 Task: Look for space in Puerto Montt, Chile from 8th June, 2023 to 16th June, 2023 for 2 adults in price range Rs.10000 to Rs.15000. Place can be entire place with 1  bedroom having 1 bed and 1 bathroom. Property type can be house, flat, guest house, hotel. Amenities needed are: wifi. Booking option can be shelf check-in. Required host language is English.
Action: Mouse moved to (414, 139)
Screenshot: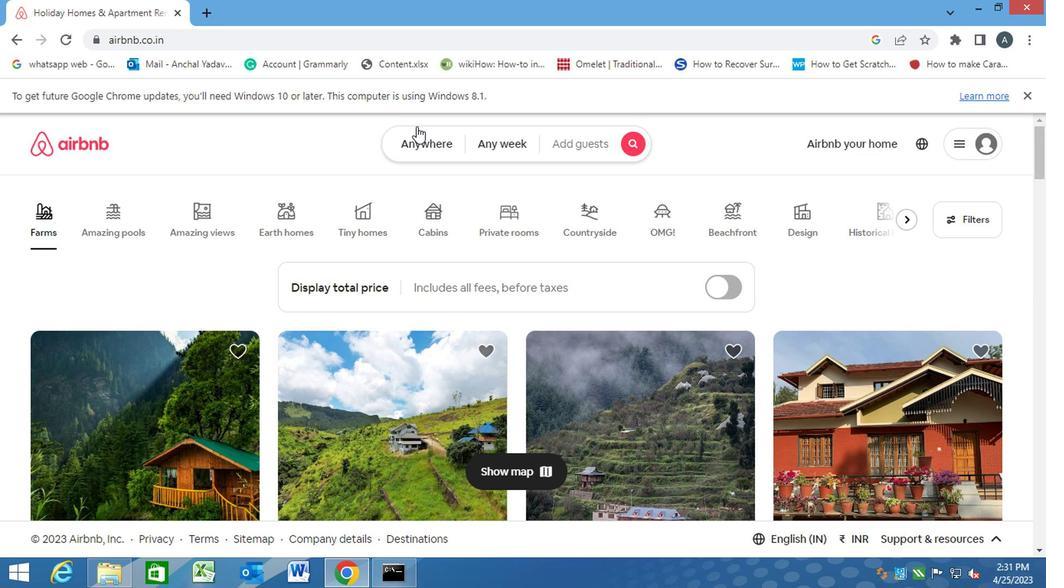 
Action: Mouse pressed left at (414, 139)
Screenshot: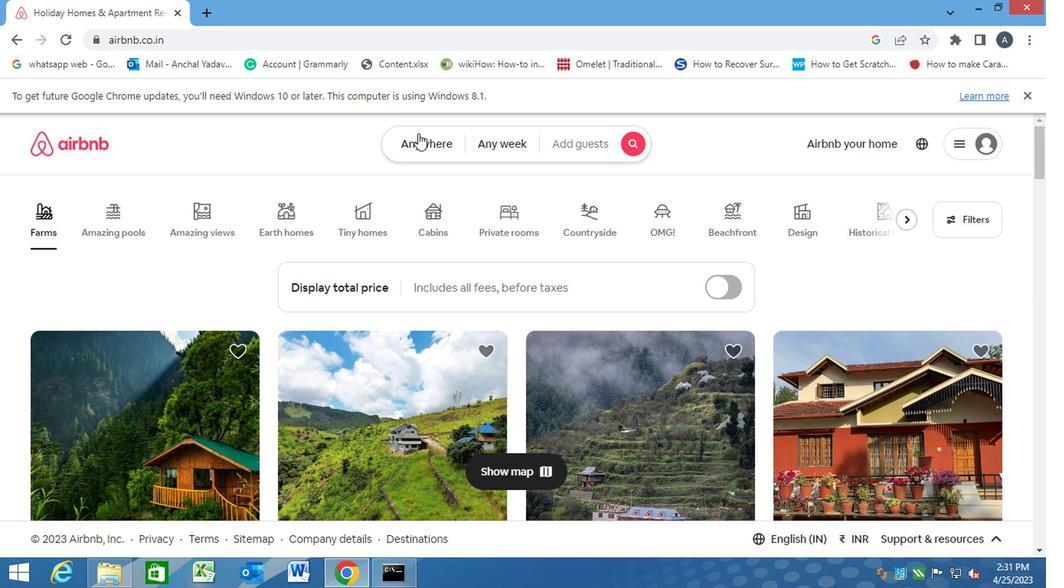 
Action: Mouse moved to (336, 202)
Screenshot: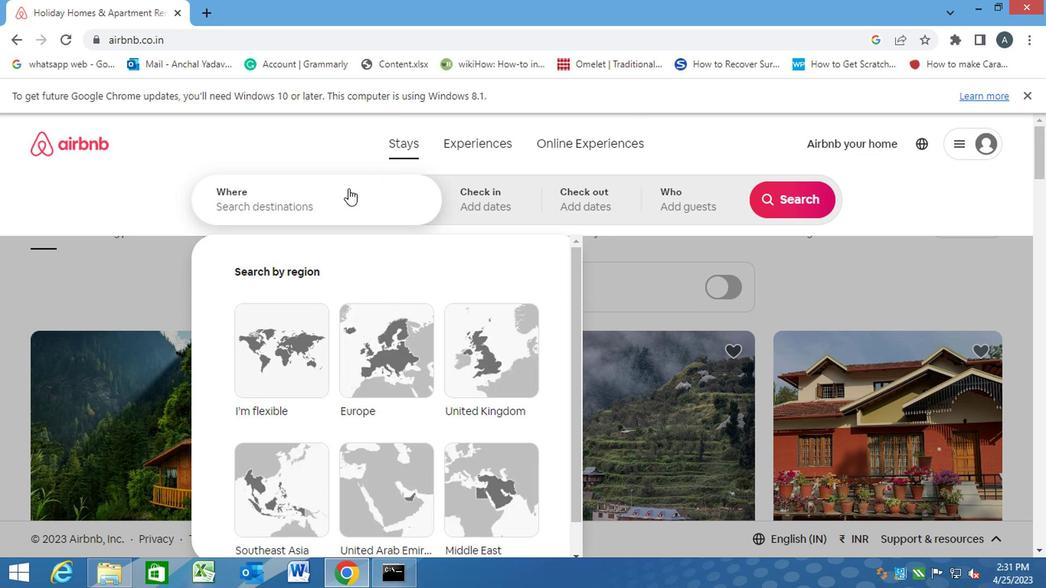 
Action: Mouse pressed left at (336, 202)
Screenshot: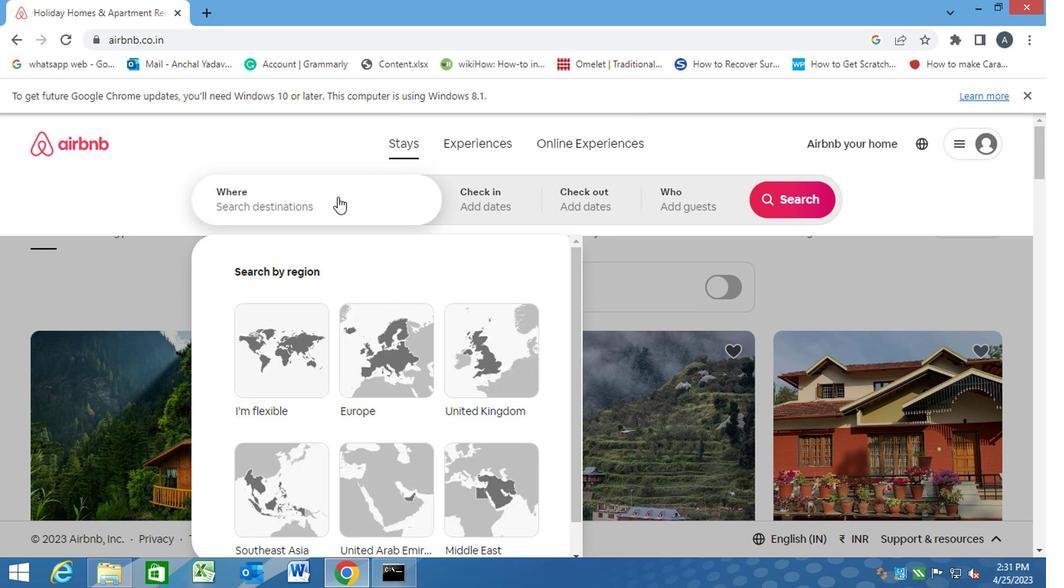 
Action: Key pressed p<Key.caps_lock>uerto<Key.space><Key.caps_lock>m<Key.caps_lock>ontt,<Key.space><Key.caps_lock>c<Key.caps_lock>hile<Key.enter>
Screenshot: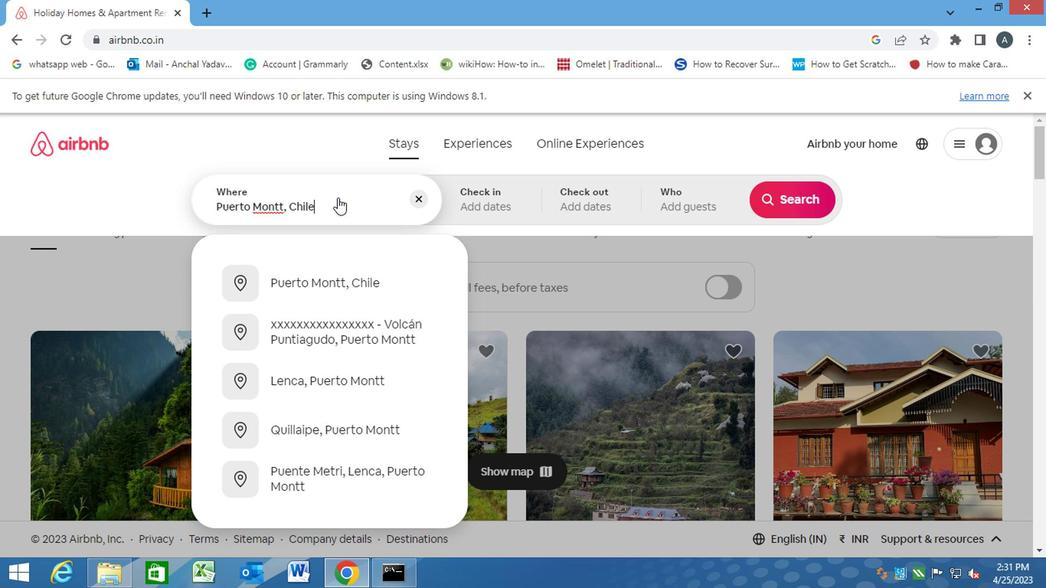 
Action: Mouse moved to (781, 329)
Screenshot: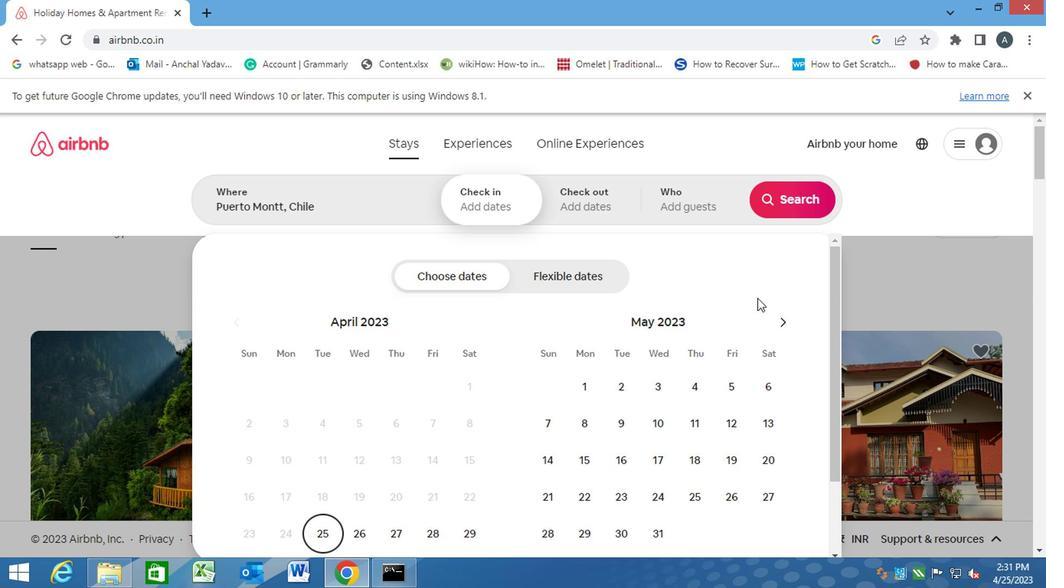 
Action: Mouse pressed left at (781, 329)
Screenshot: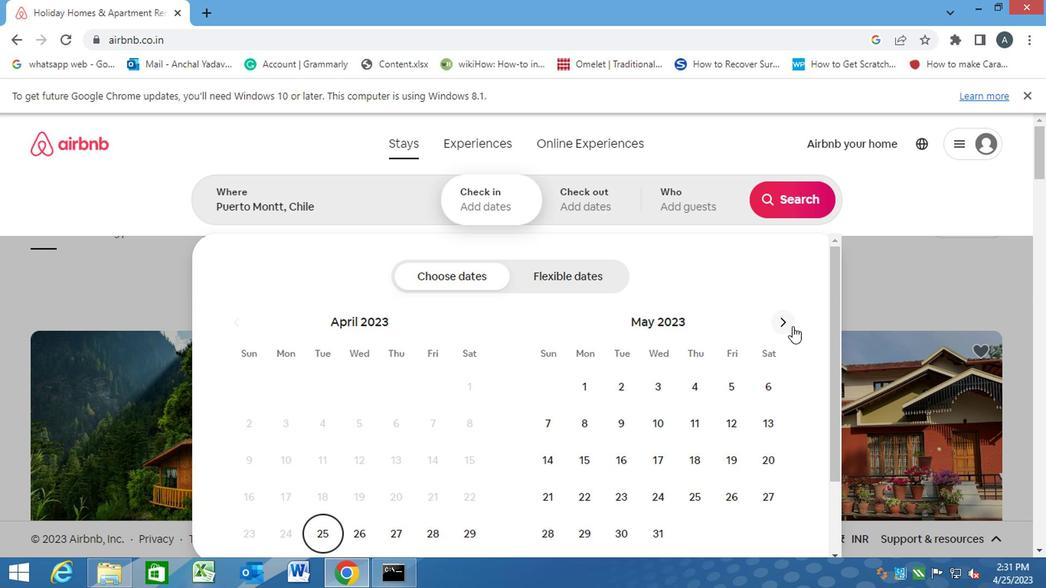 
Action: Mouse moved to (695, 421)
Screenshot: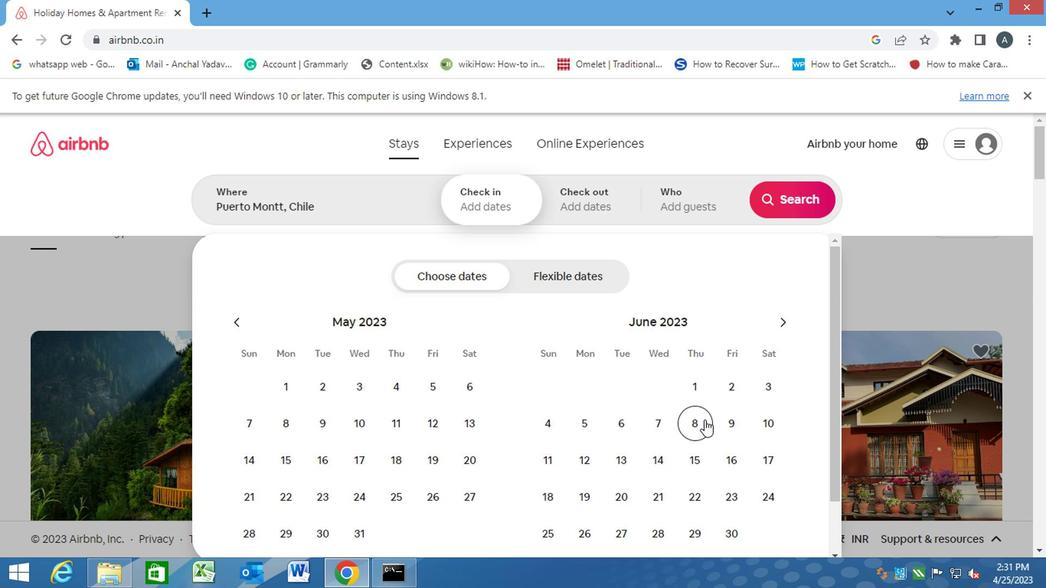 
Action: Mouse pressed left at (695, 421)
Screenshot: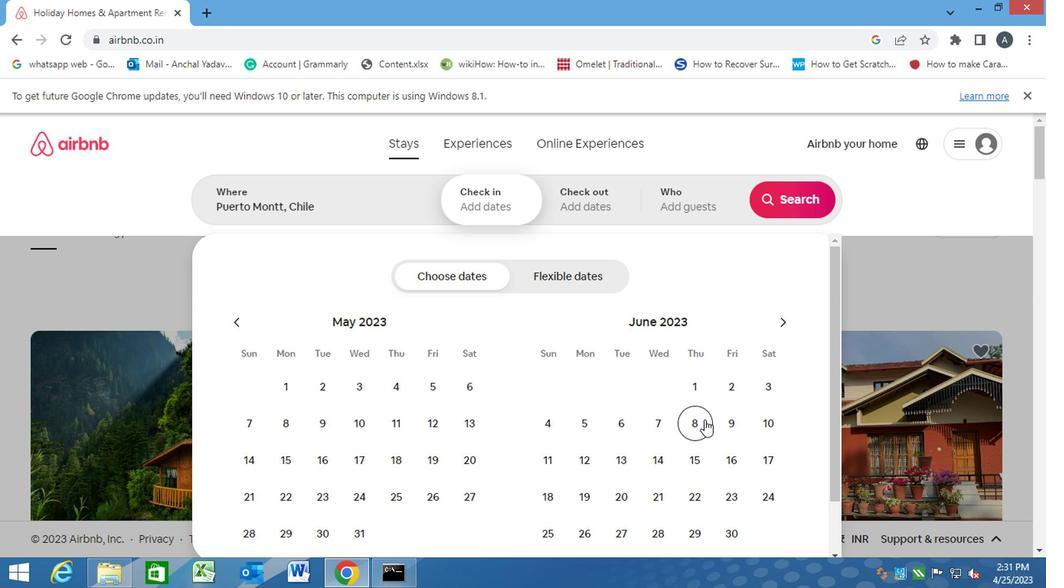 
Action: Mouse moved to (722, 459)
Screenshot: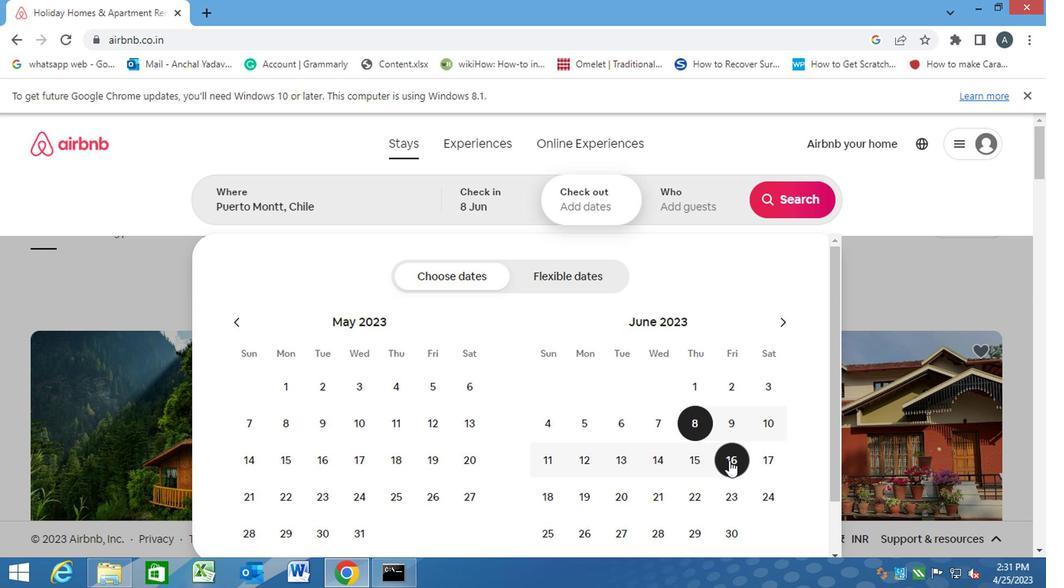 
Action: Mouse pressed left at (722, 459)
Screenshot: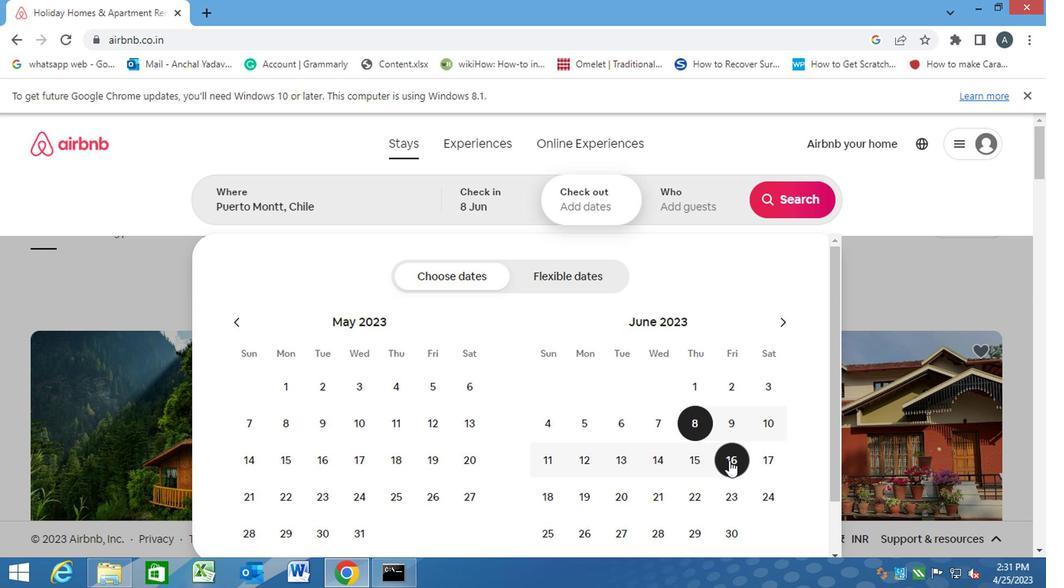 
Action: Mouse moved to (684, 198)
Screenshot: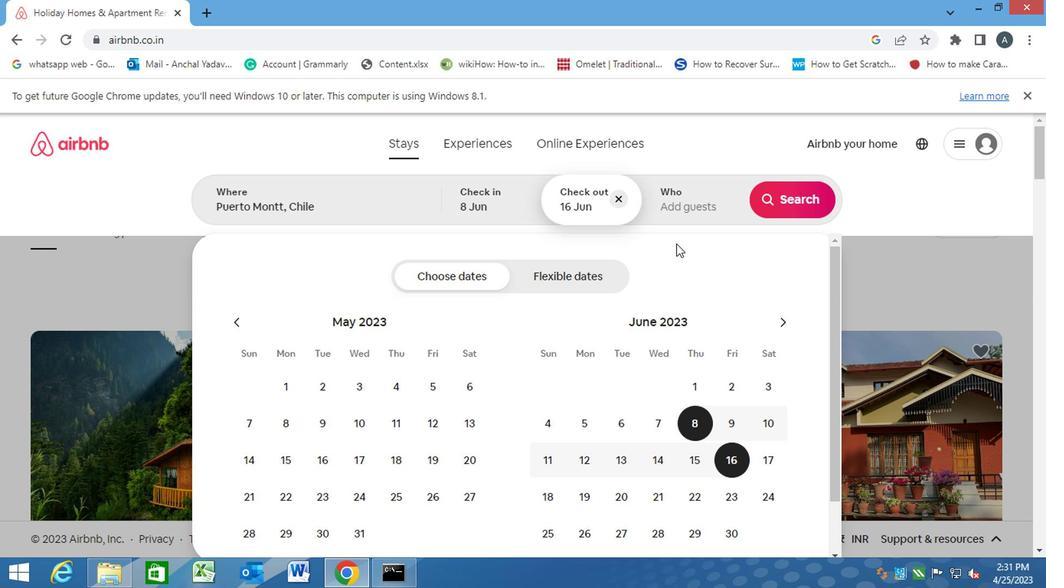 
Action: Mouse pressed left at (684, 198)
Screenshot: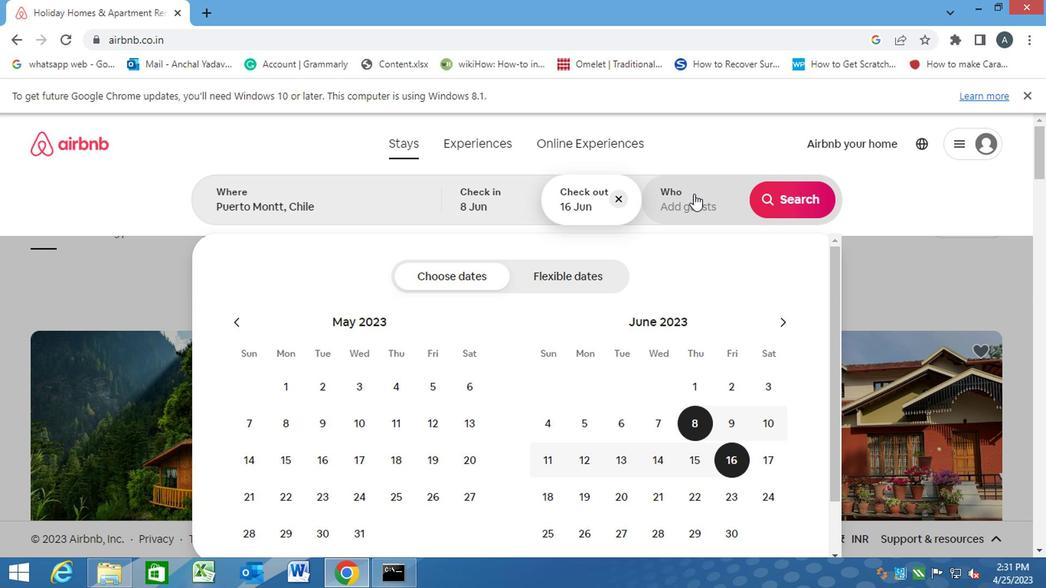 
Action: Mouse moved to (790, 281)
Screenshot: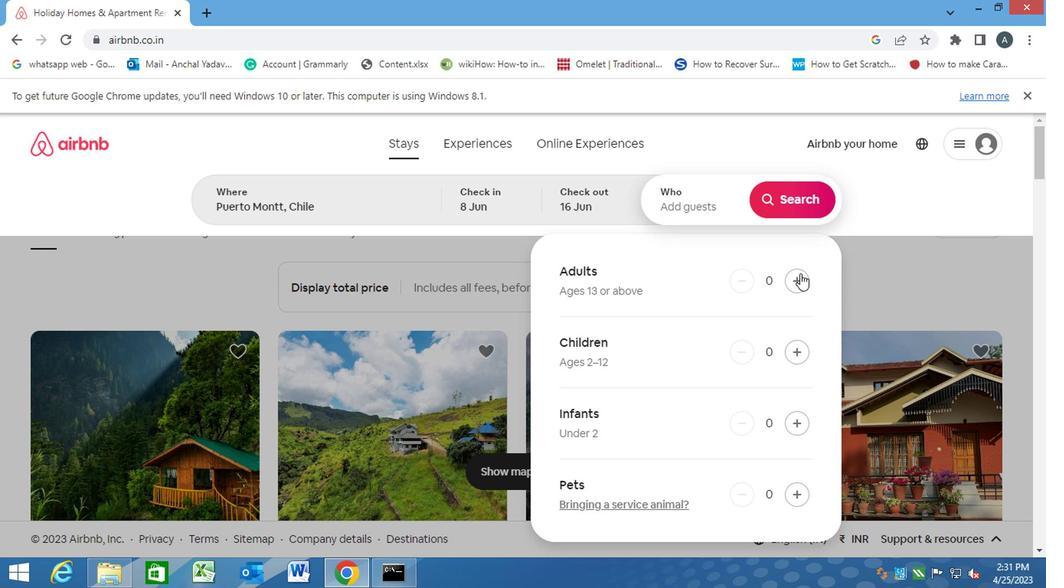 
Action: Mouse pressed left at (790, 281)
Screenshot: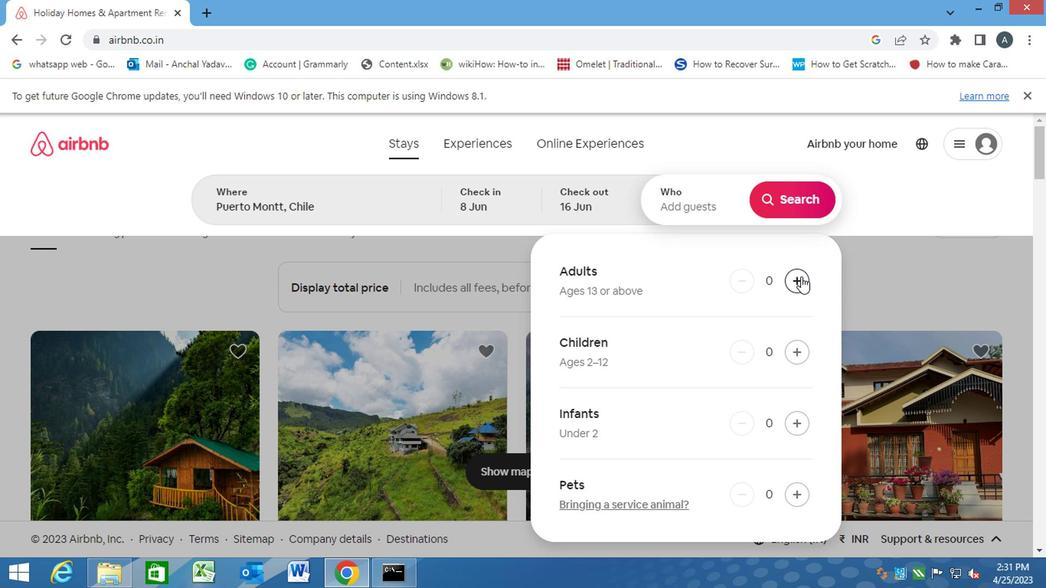 
Action: Mouse pressed left at (790, 281)
Screenshot: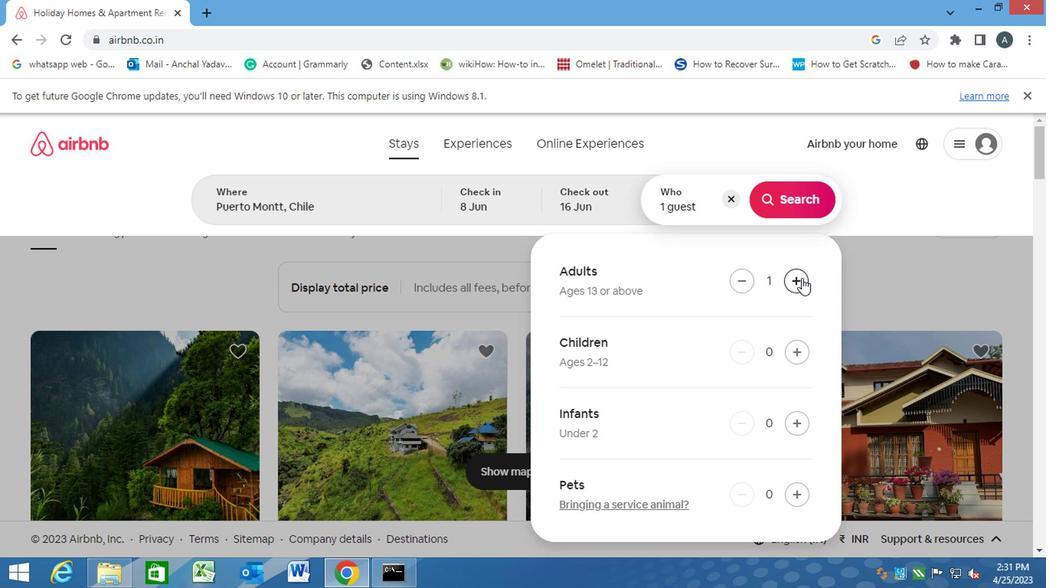 
Action: Mouse moved to (776, 200)
Screenshot: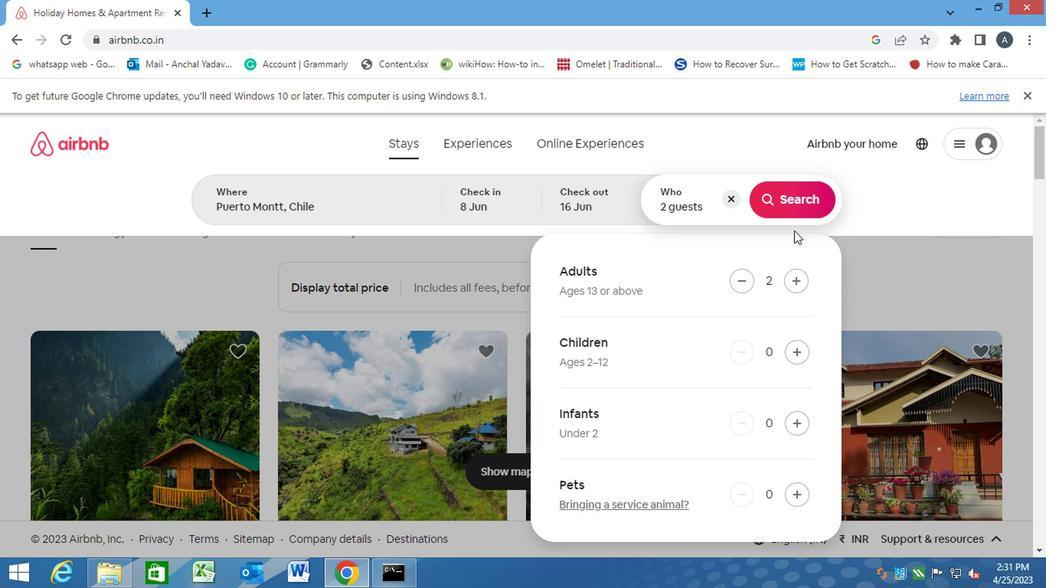 
Action: Mouse pressed left at (776, 200)
Screenshot: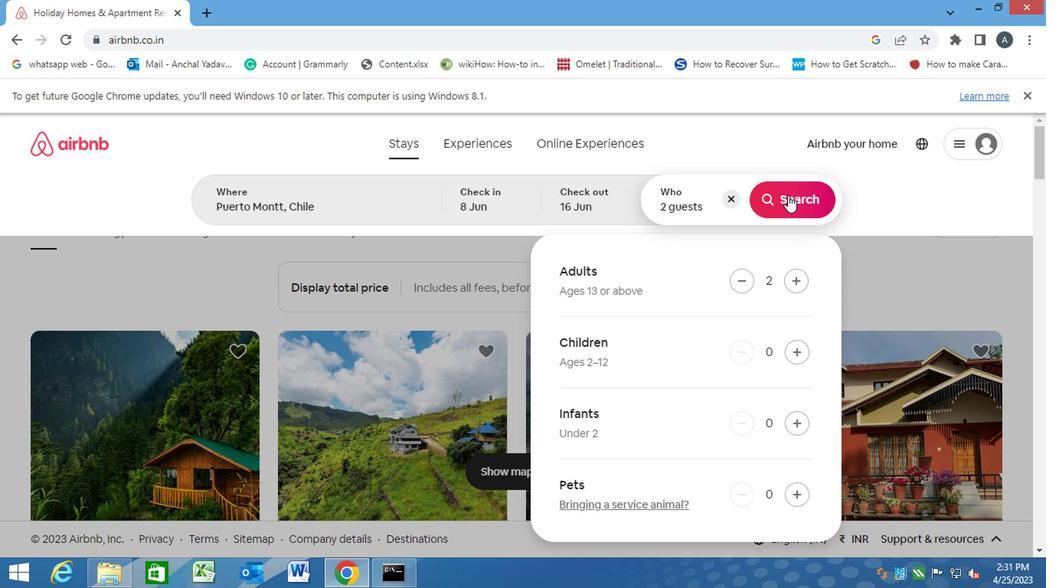 
Action: Mouse moved to (968, 209)
Screenshot: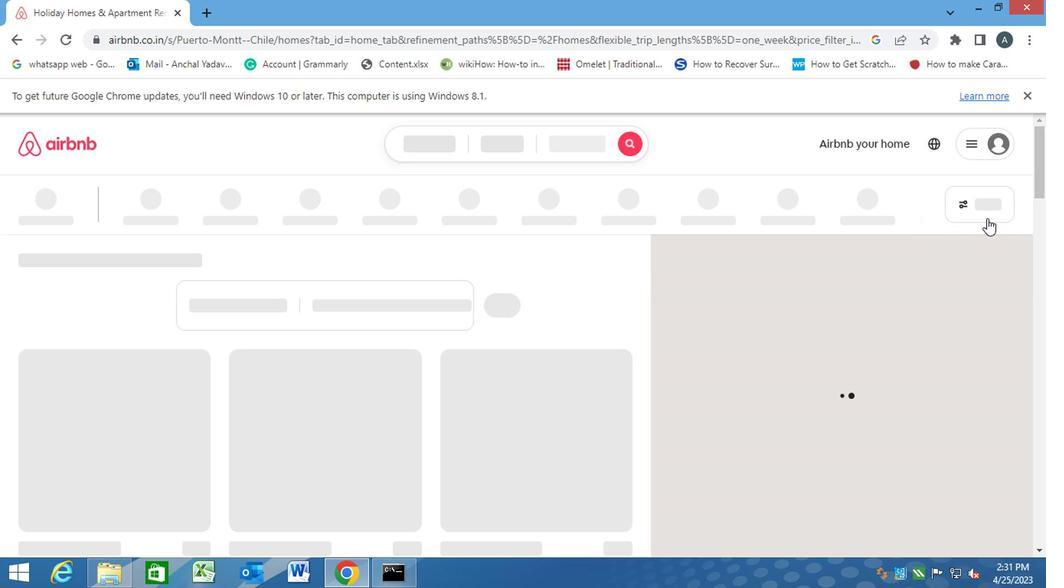 
Action: Mouse pressed left at (968, 209)
Screenshot: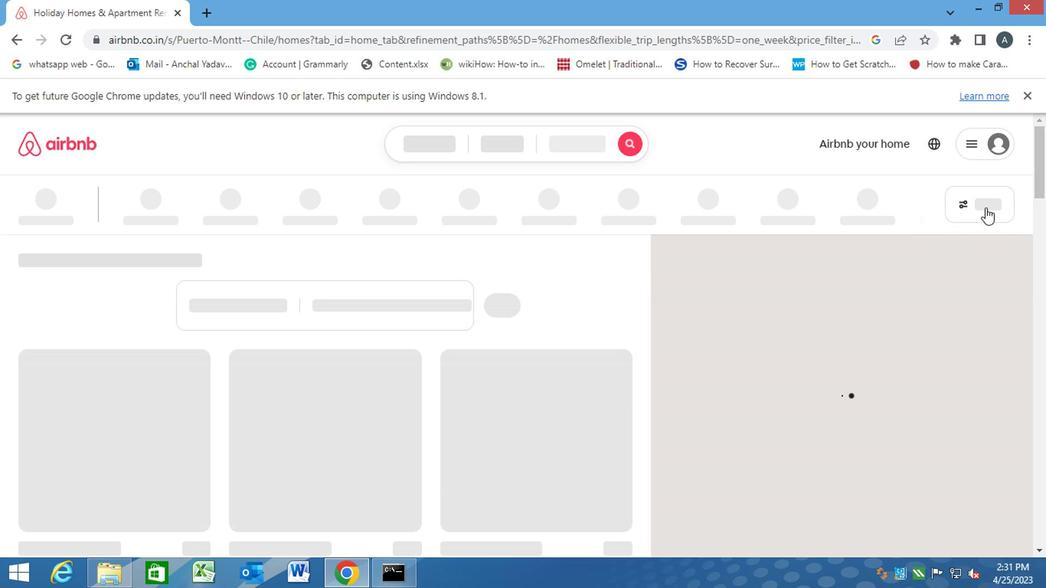 
Action: Mouse moved to (960, 198)
Screenshot: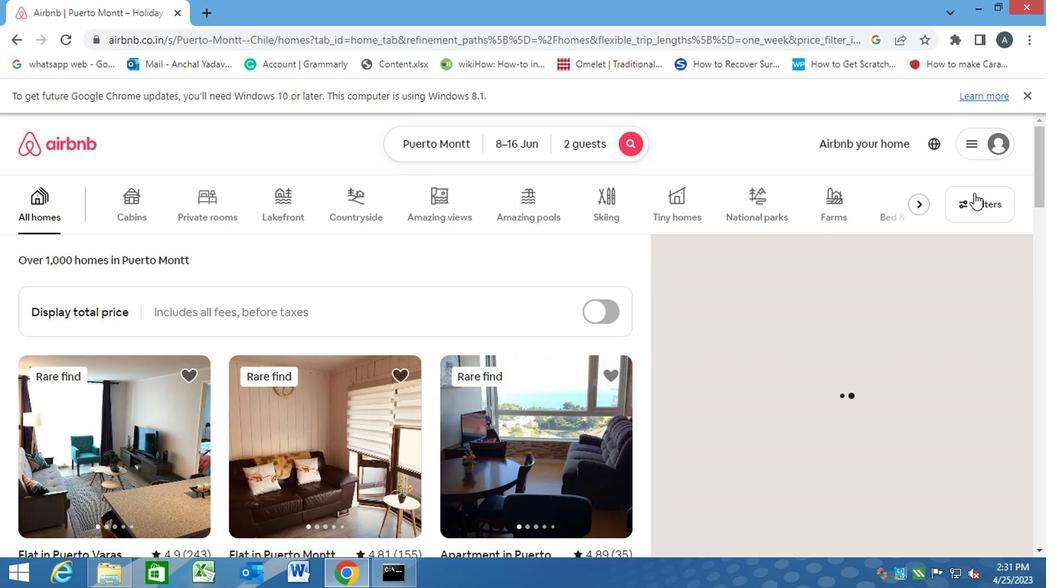 
Action: Mouse pressed left at (960, 198)
Screenshot: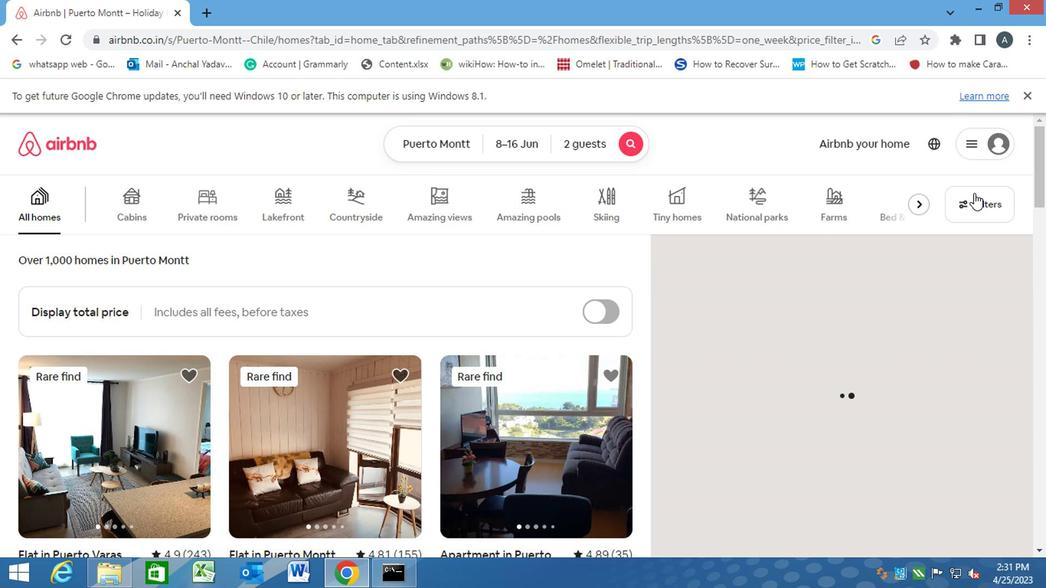 
Action: Mouse moved to (336, 397)
Screenshot: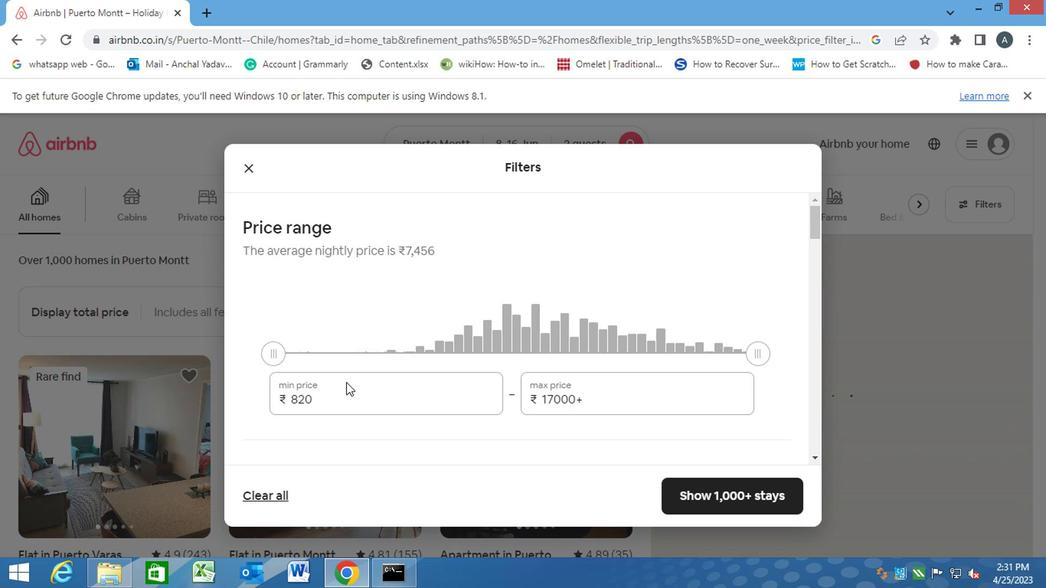 
Action: Mouse pressed left at (336, 397)
Screenshot: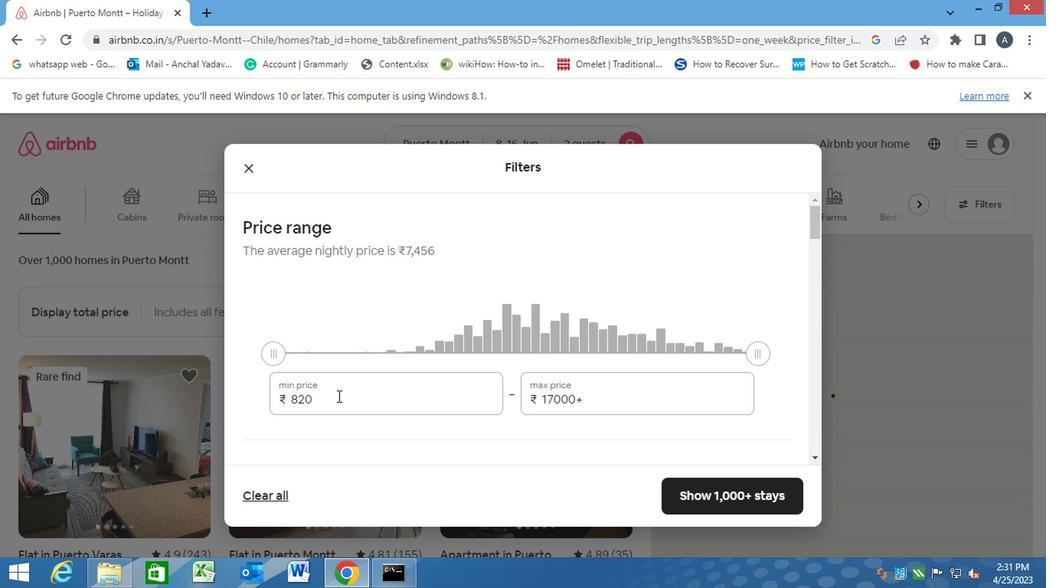 
Action: Mouse moved to (258, 410)
Screenshot: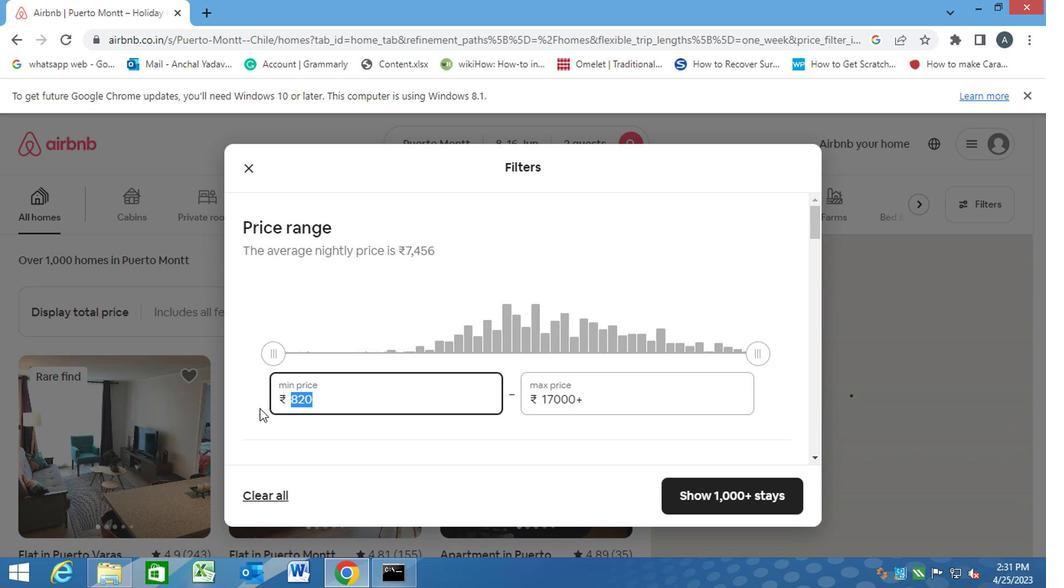 
Action: Key pressed 10000<Key.tab><Key.backspace>15000
Screenshot: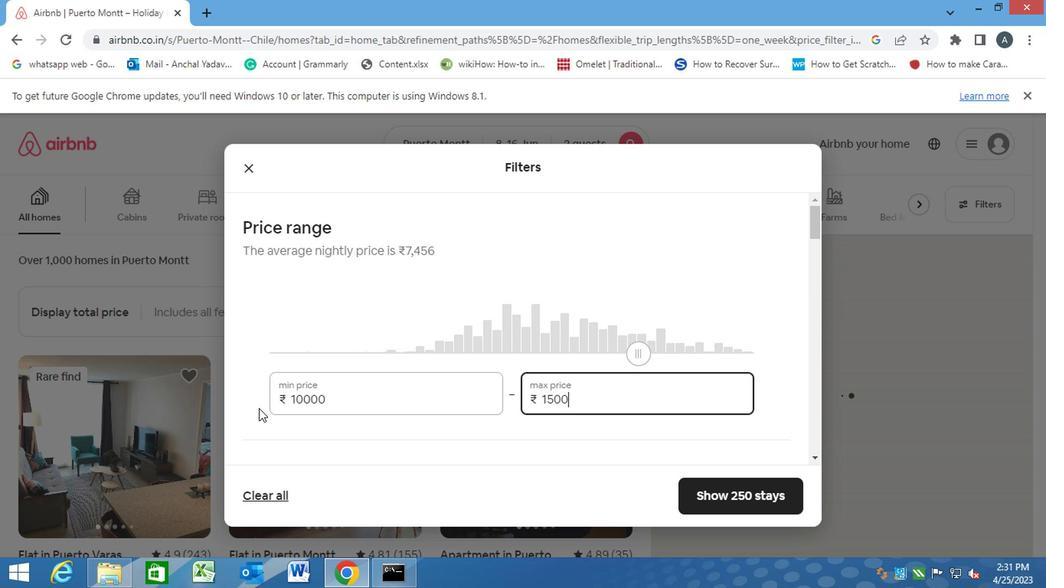 
Action: Mouse moved to (396, 448)
Screenshot: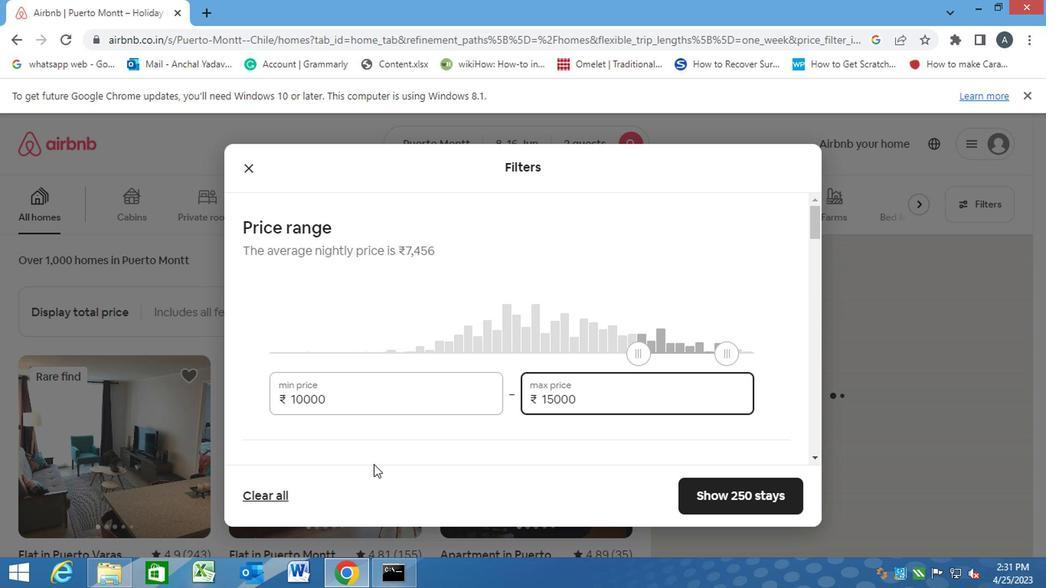 
Action: Mouse pressed left at (396, 448)
Screenshot: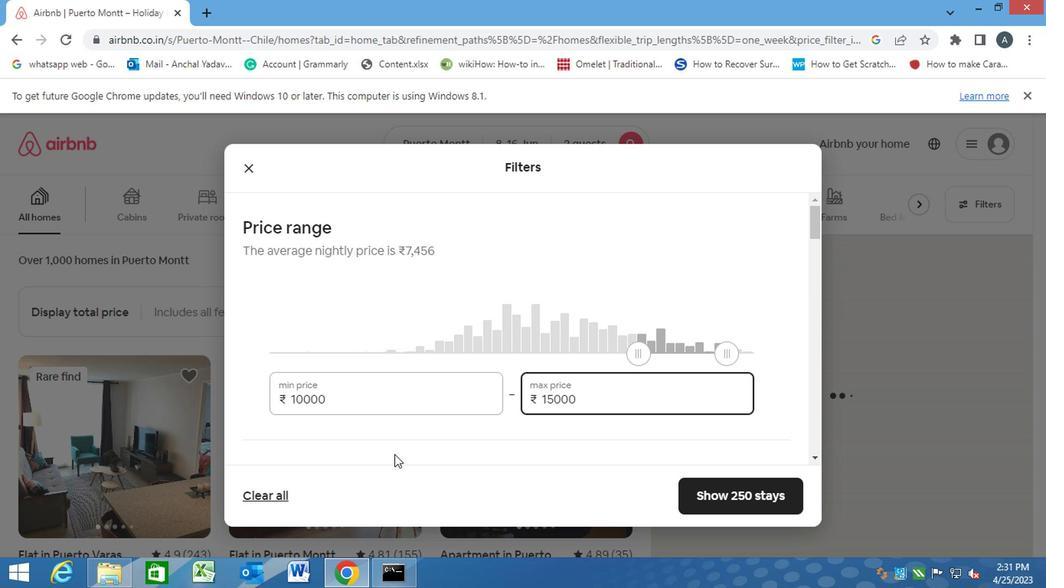 
Action: Mouse scrolled (396, 447) with delta (0, -1)
Screenshot: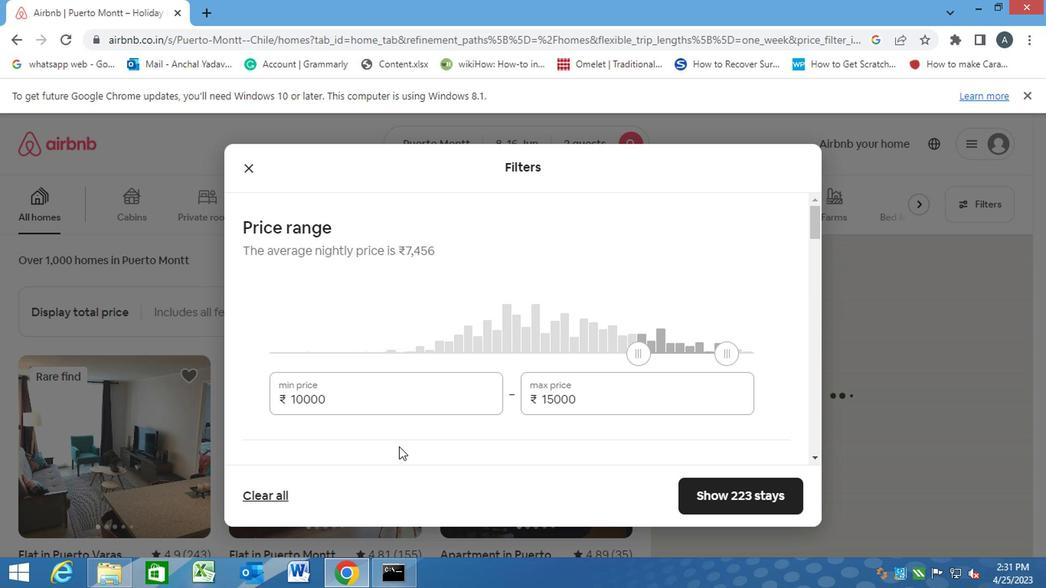 
Action: Mouse scrolled (396, 447) with delta (0, -1)
Screenshot: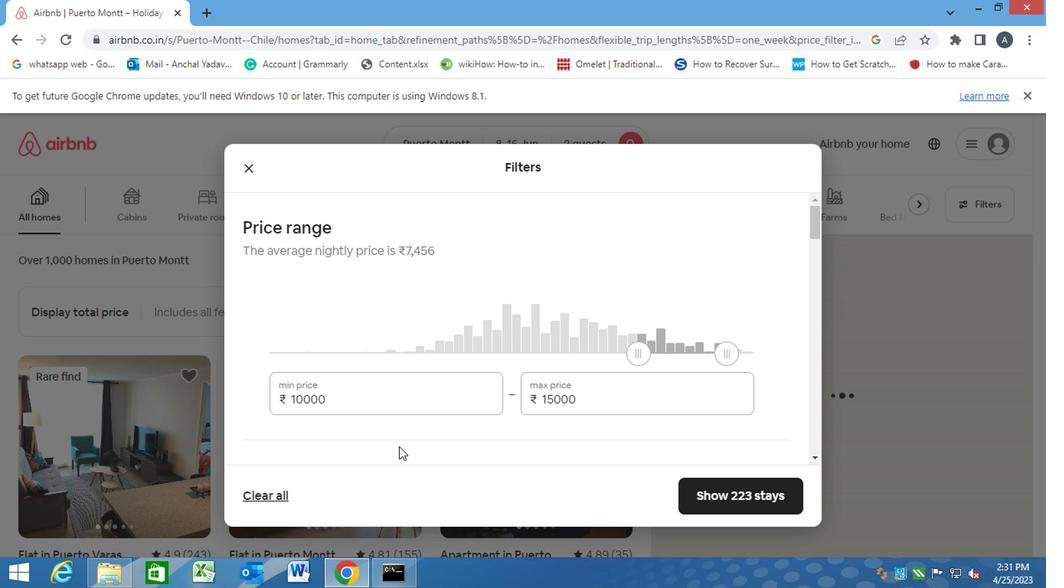
Action: Mouse scrolled (396, 447) with delta (0, -1)
Screenshot: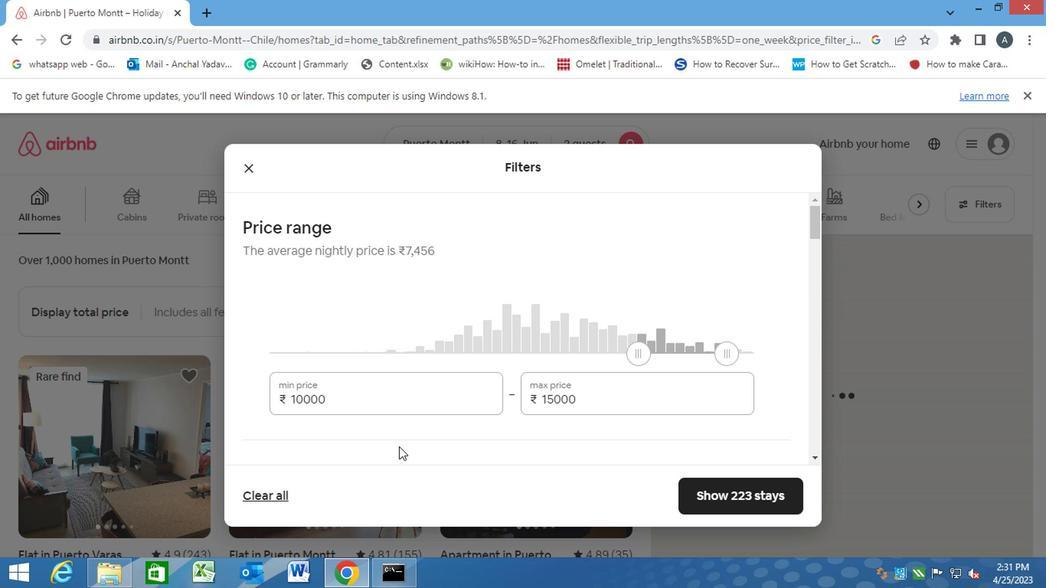 
Action: Mouse moved to (246, 295)
Screenshot: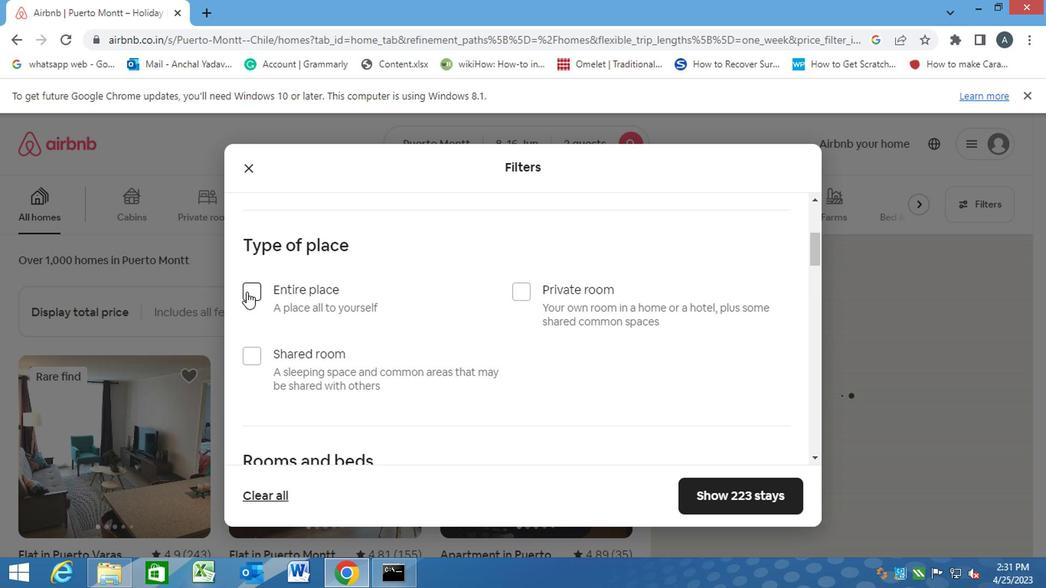 
Action: Mouse pressed left at (246, 295)
Screenshot: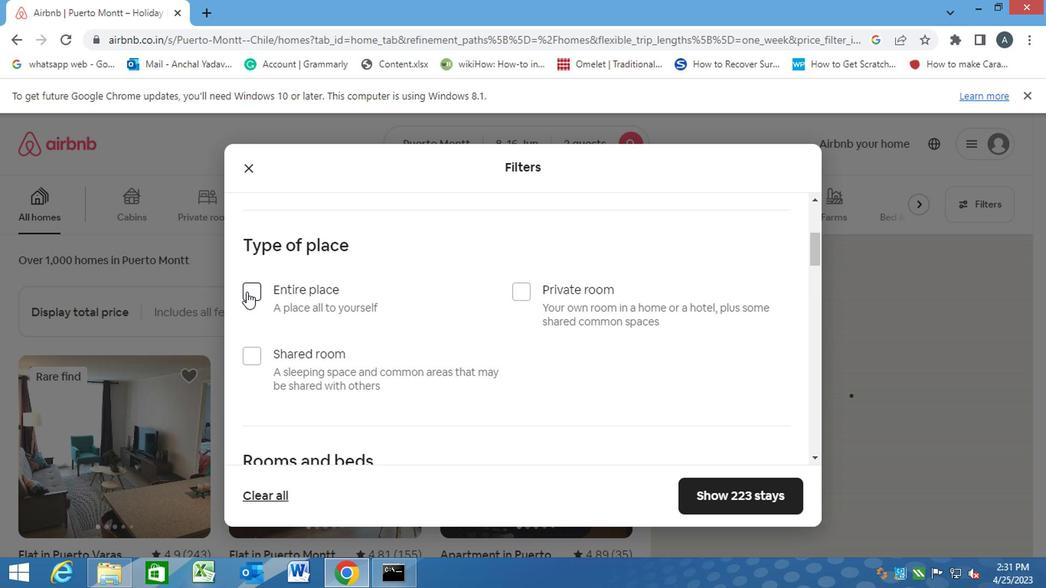 
Action: Mouse moved to (393, 328)
Screenshot: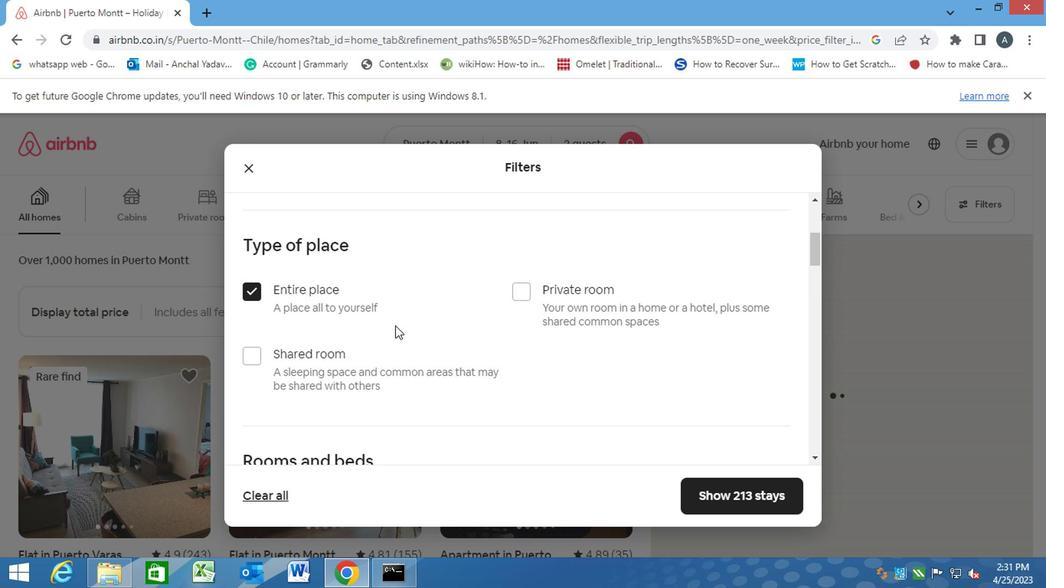 
Action: Mouse scrolled (393, 328) with delta (0, 0)
Screenshot: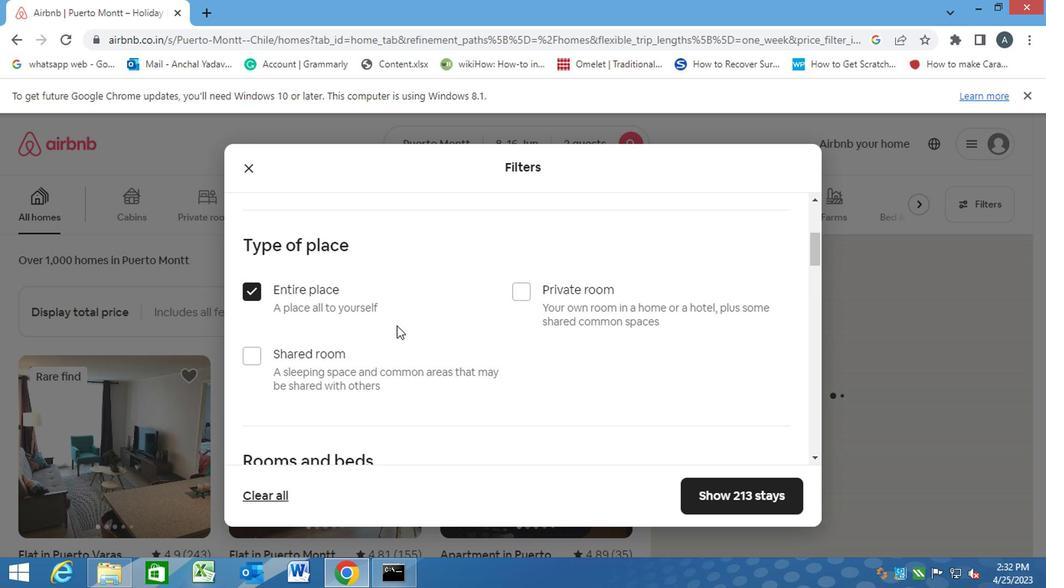 
Action: Mouse scrolled (393, 328) with delta (0, 0)
Screenshot: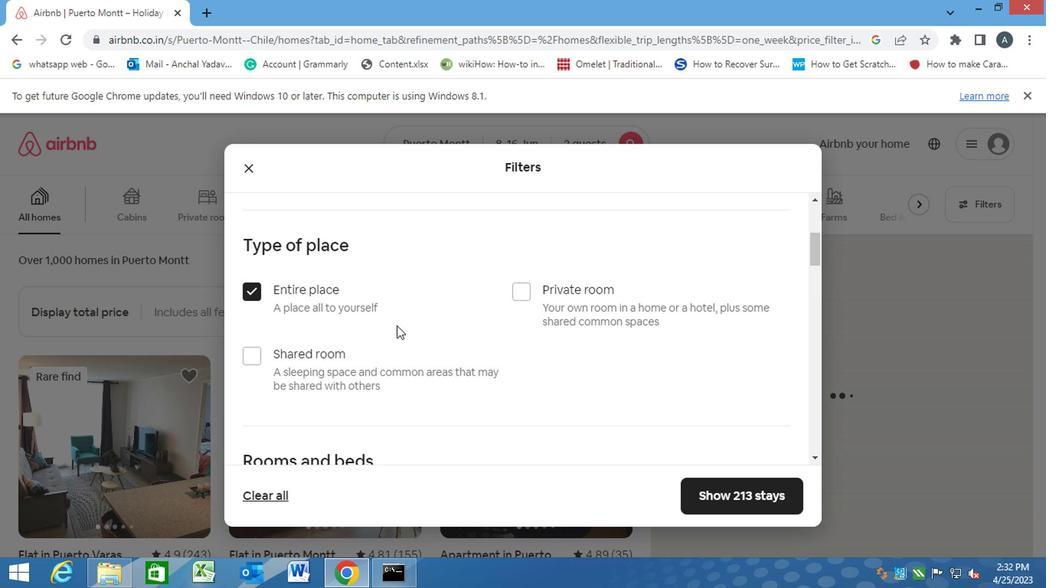 
Action: Mouse scrolled (393, 328) with delta (0, 0)
Screenshot: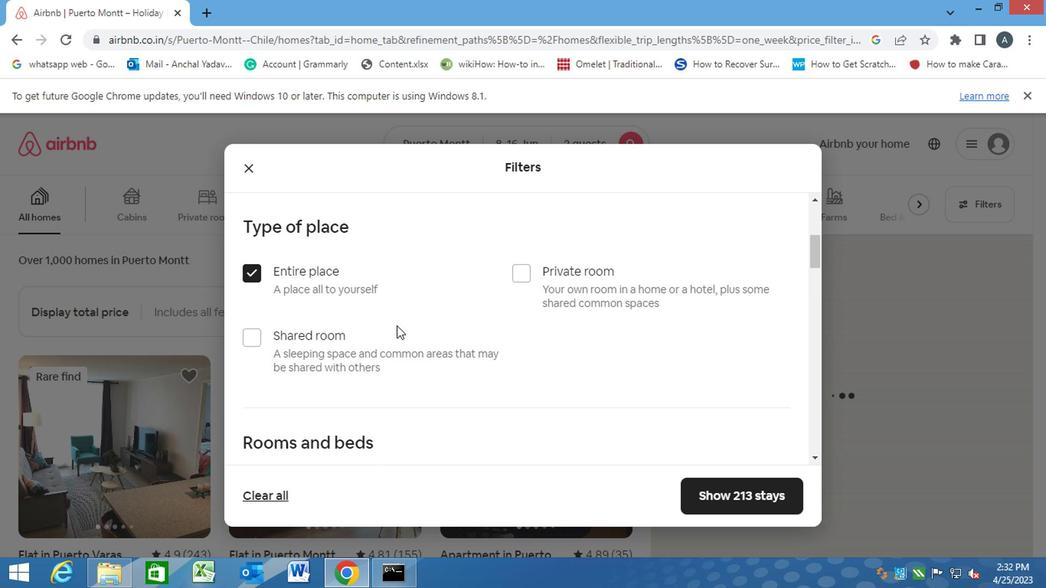
Action: Mouse moved to (361, 321)
Screenshot: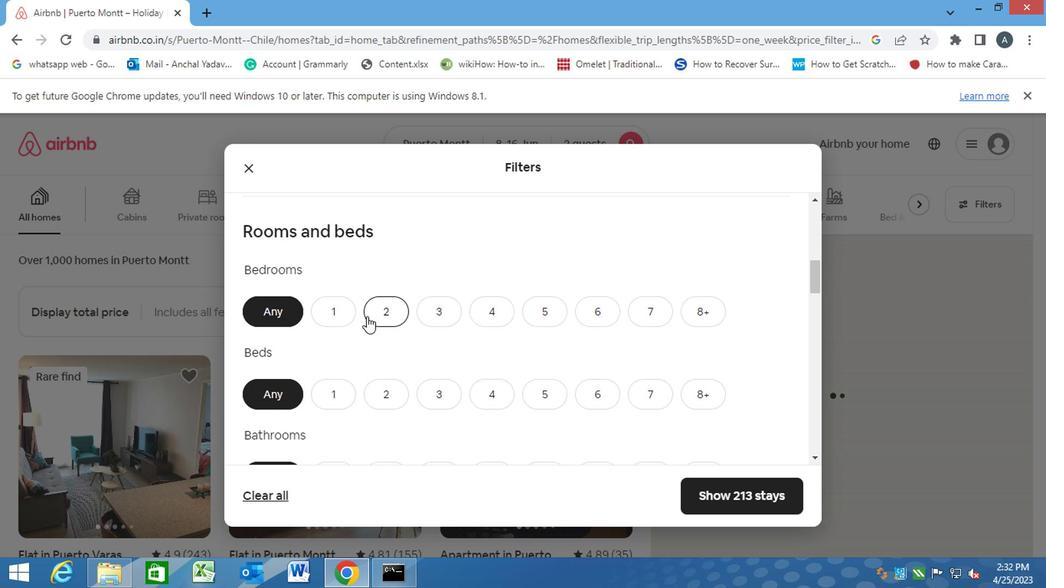 
Action: Mouse scrolled (361, 320) with delta (0, 0)
Screenshot: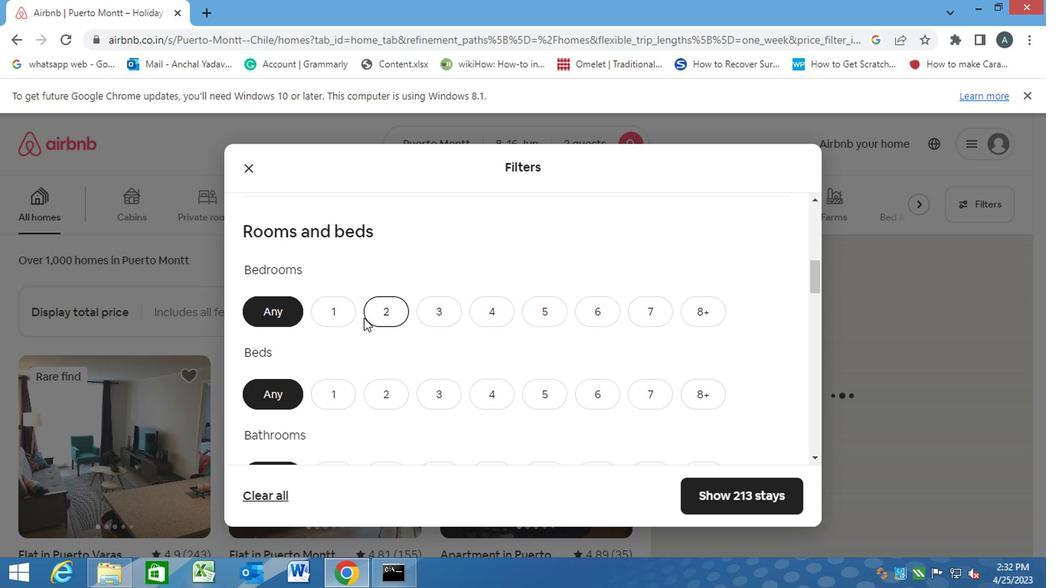 
Action: Mouse moved to (342, 240)
Screenshot: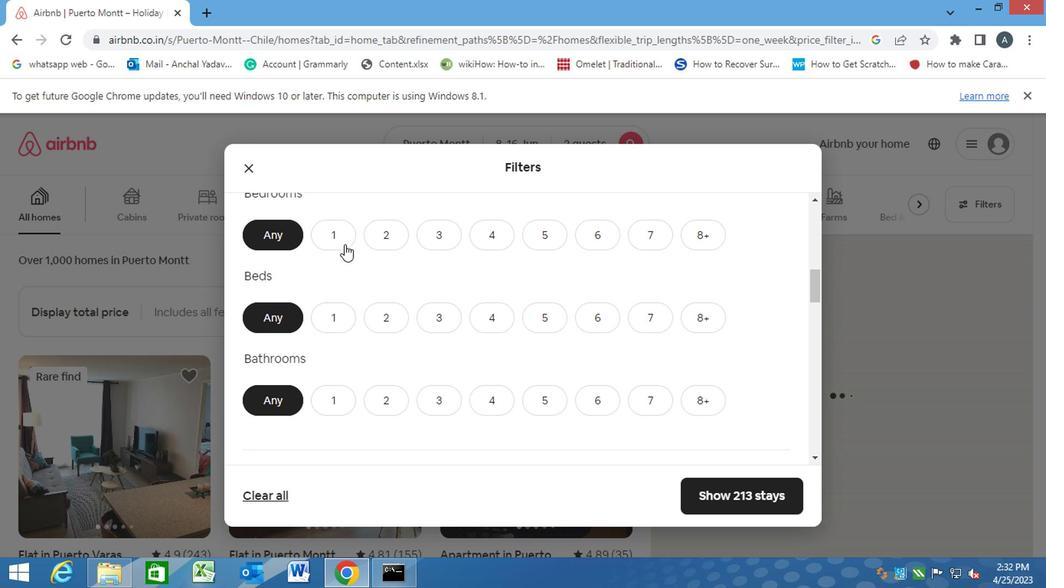 
Action: Mouse pressed left at (342, 240)
Screenshot: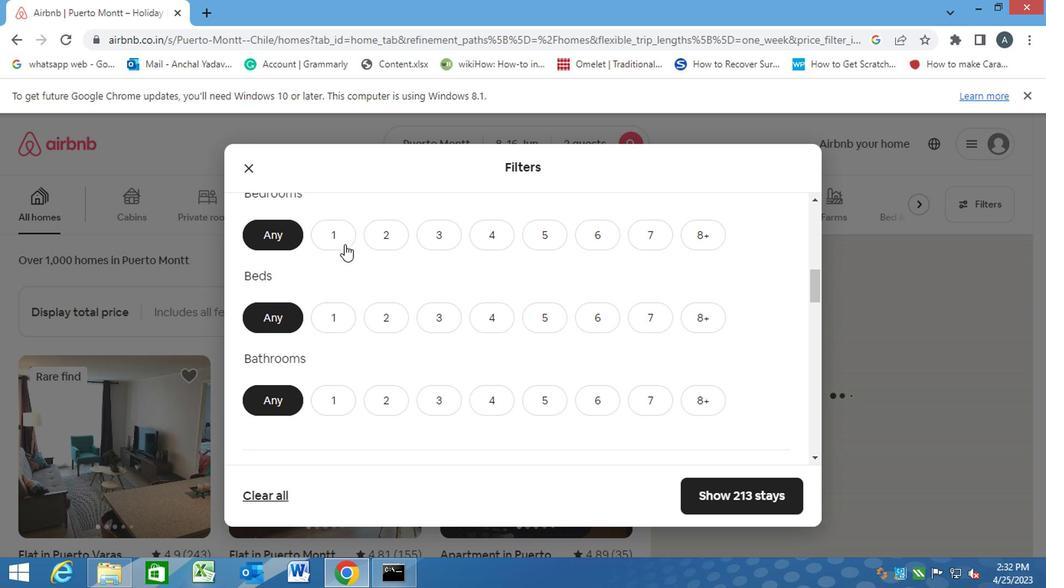 
Action: Mouse moved to (335, 327)
Screenshot: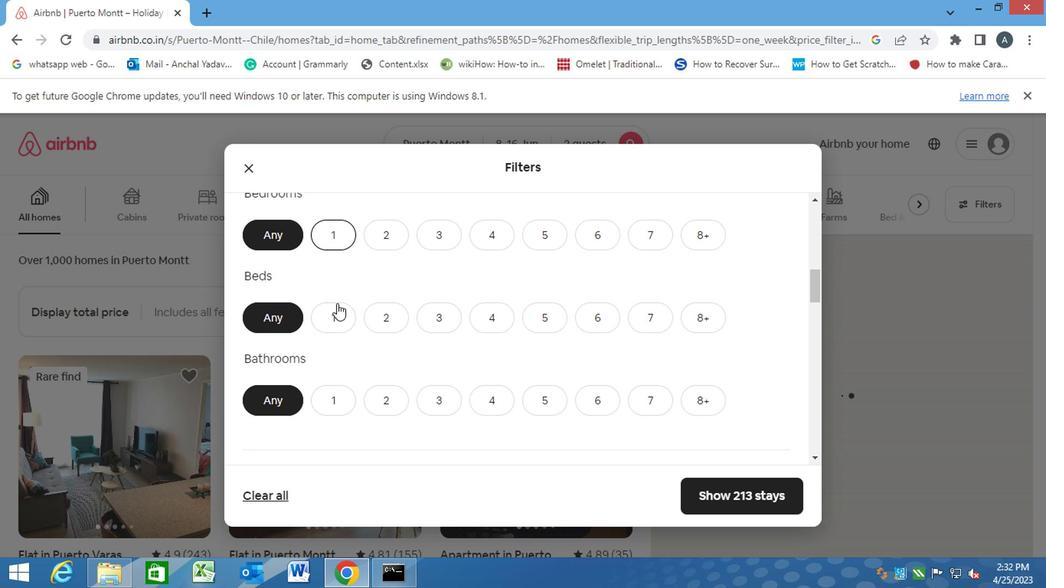 
Action: Mouse pressed left at (335, 327)
Screenshot: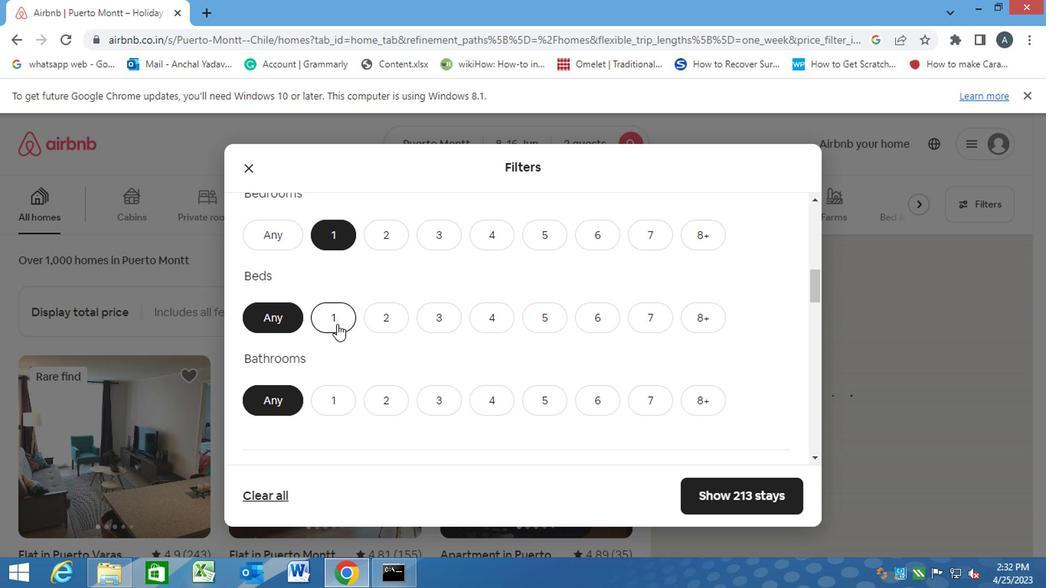 
Action: Mouse moved to (343, 399)
Screenshot: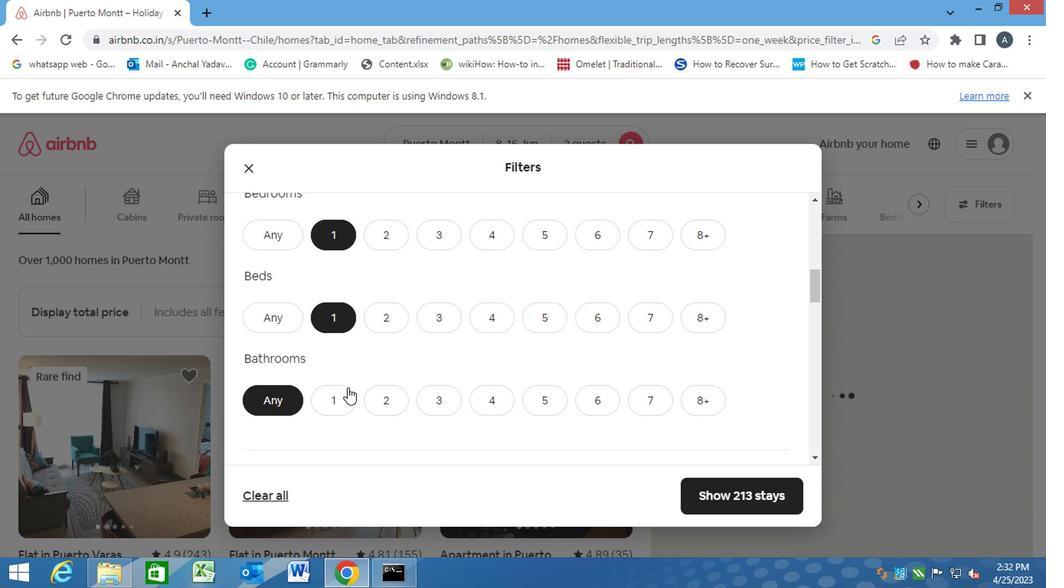 
Action: Mouse pressed left at (343, 399)
Screenshot: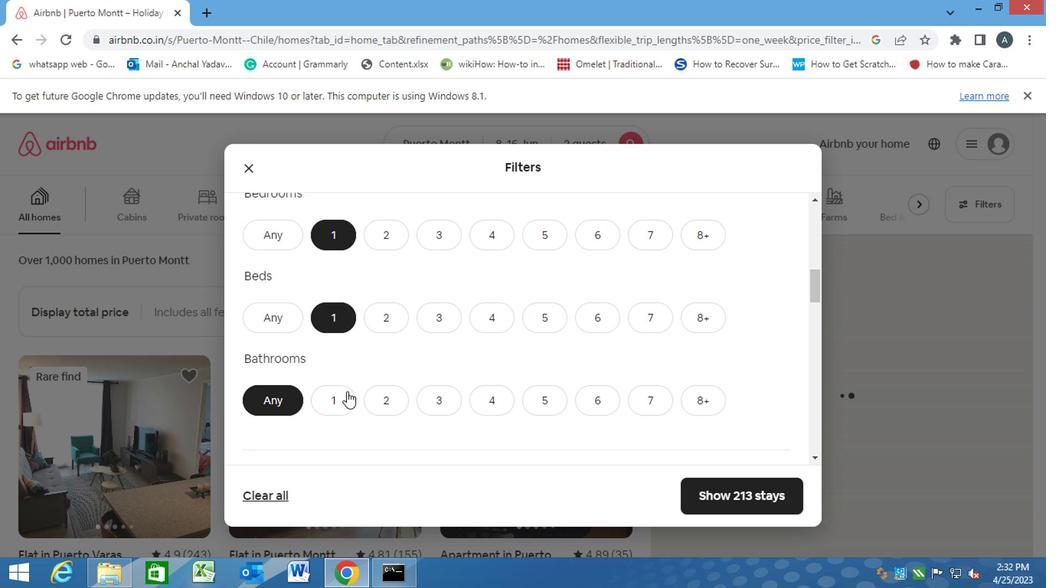 
Action: Mouse scrolled (343, 397) with delta (0, -1)
Screenshot: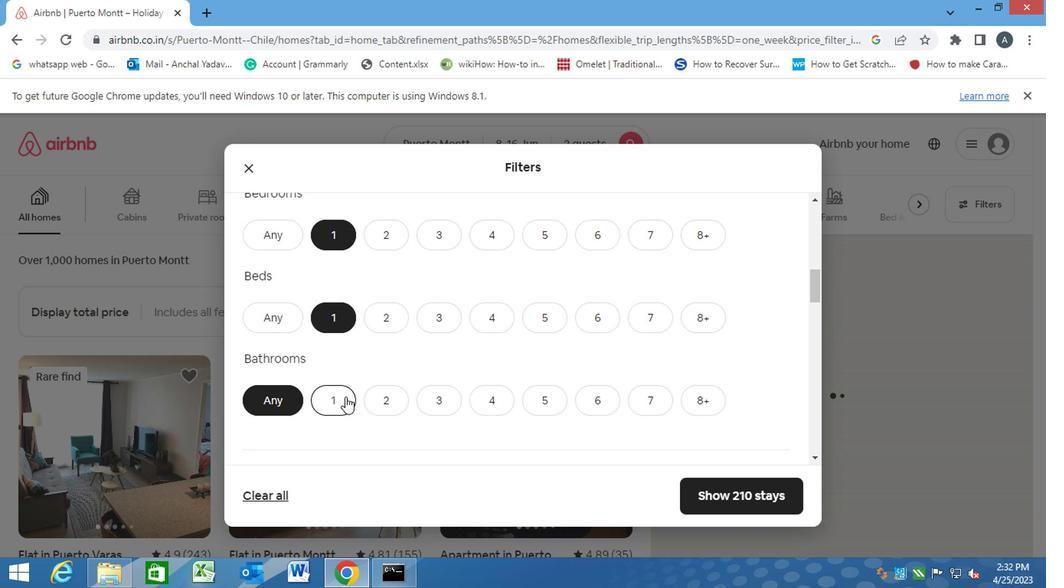 
Action: Mouse scrolled (343, 397) with delta (0, -1)
Screenshot: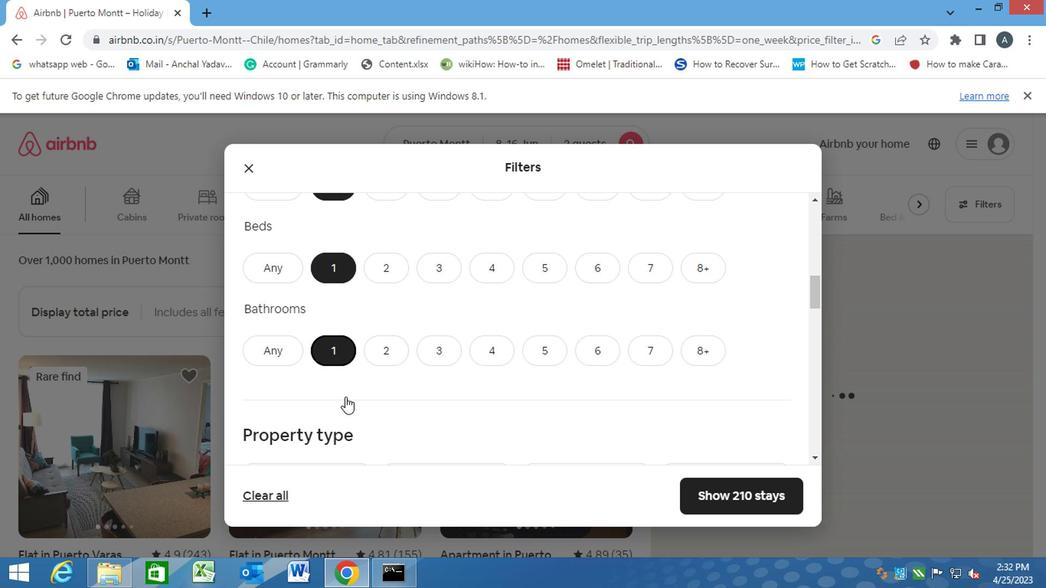 
Action: Mouse scrolled (343, 397) with delta (0, -1)
Screenshot: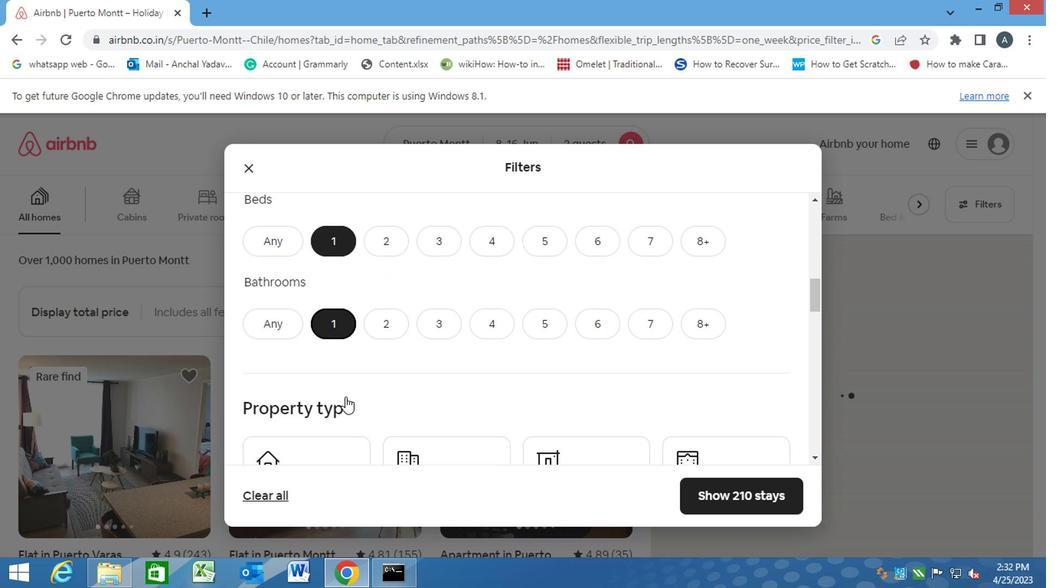 
Action: Mouse moved to (309, 371)
Screenshot: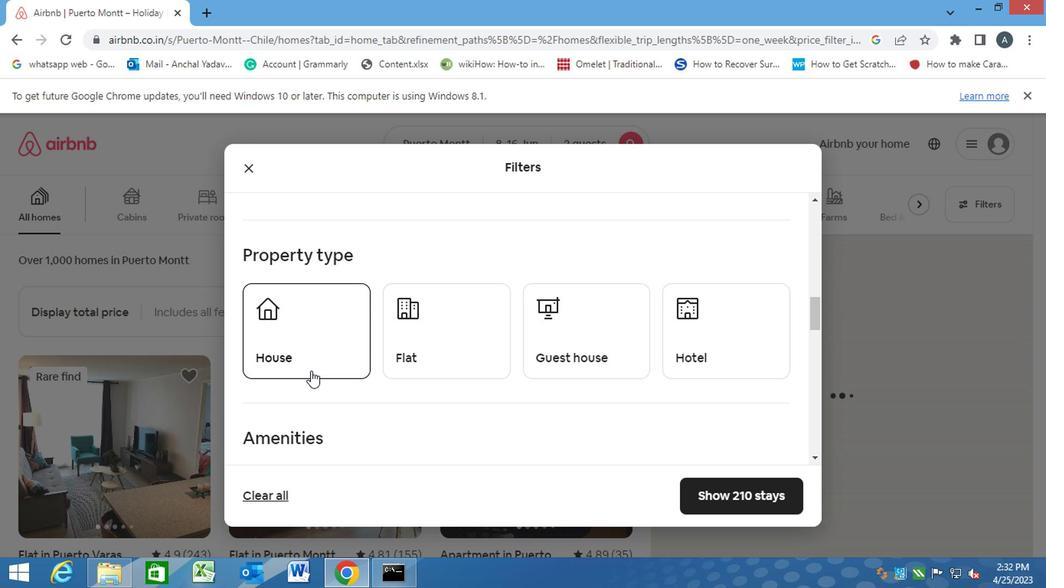 
Action: Mouse pressed left at (309, 371)
Screenshot: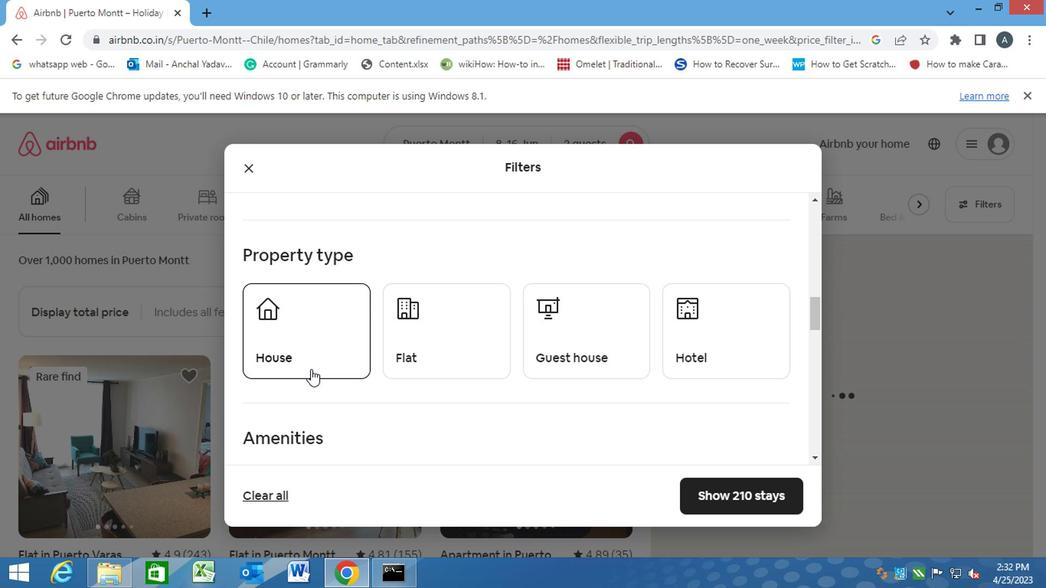 
Action: Mouse moved to (450, 357)
Screenshot: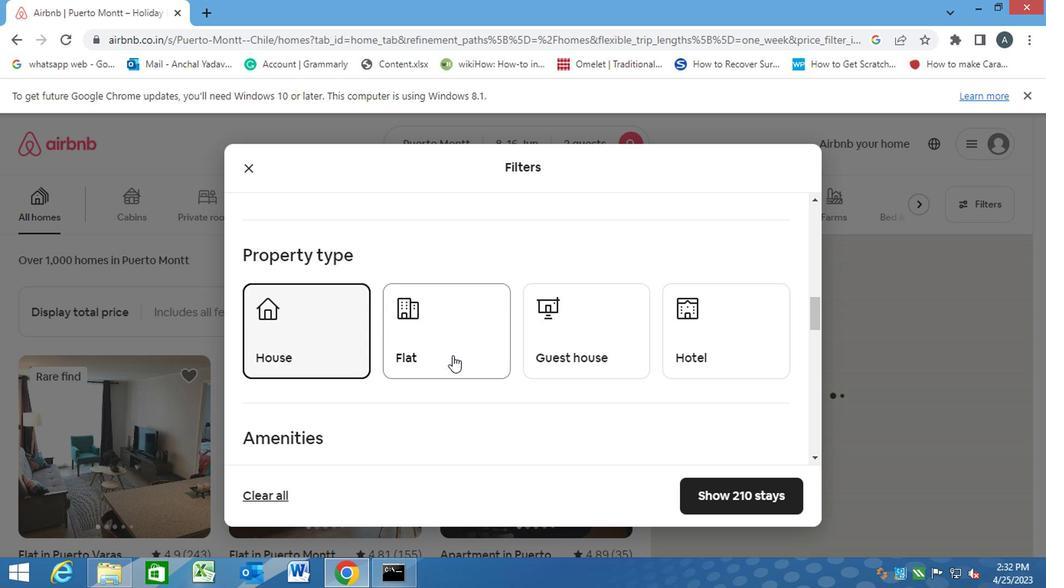 
Action: Mouse pressed left at (450, 357)
Screenshot: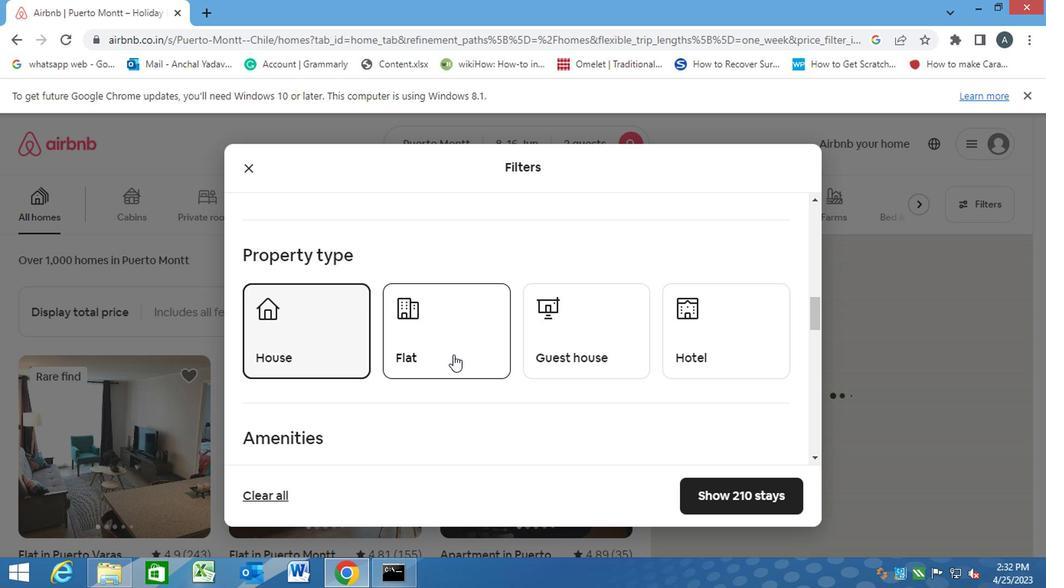 
Action: Mouse moved to (534, 347)
Screenshot: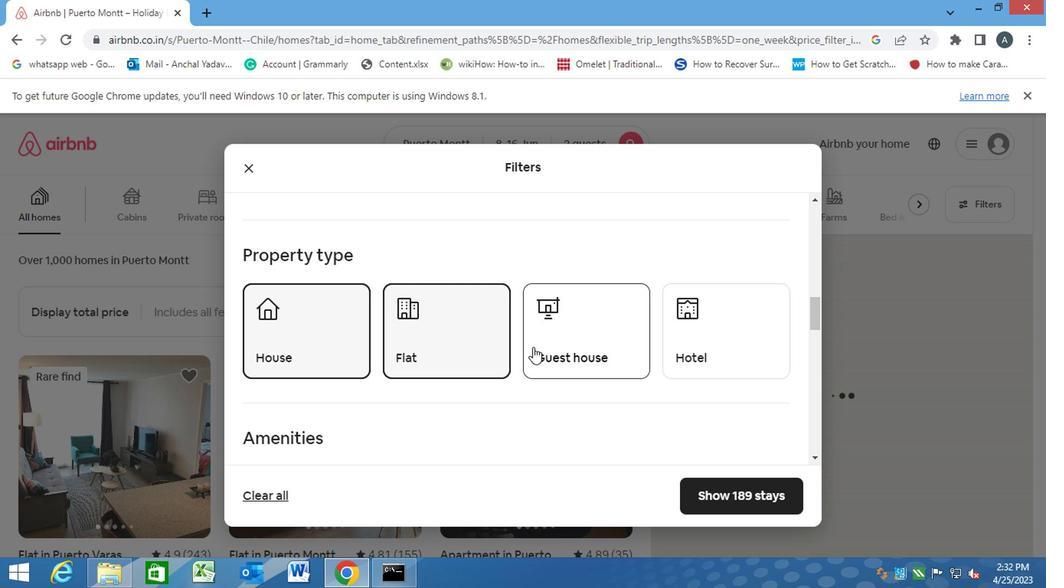 
Action: Mouse pressed left at (534, 347)
Screenshot: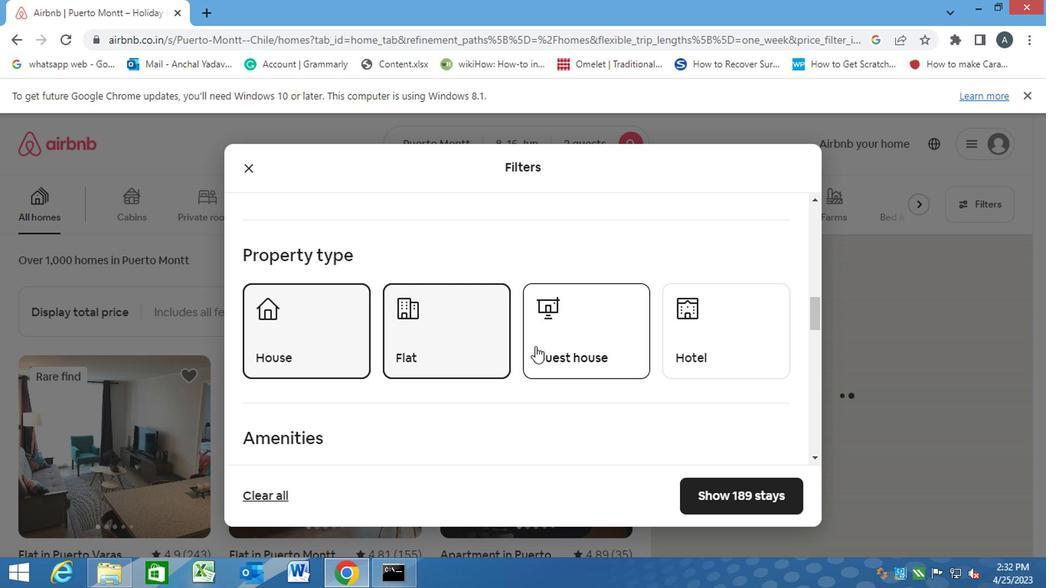 
Action: Mouse moved to (735, 344)
Screenshot: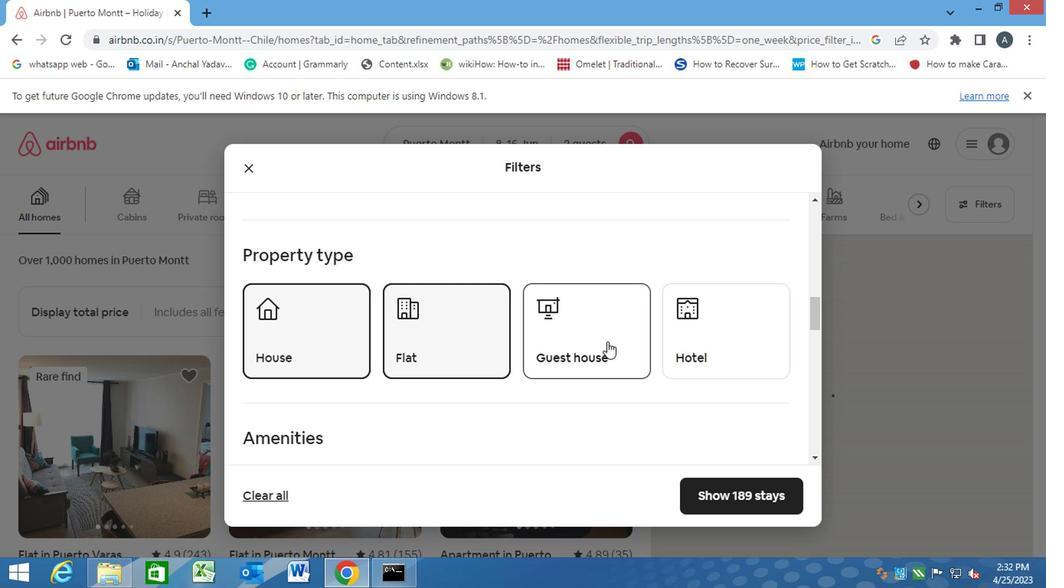 
Action: Mouse pressed left at (735, 344)
Screenshot: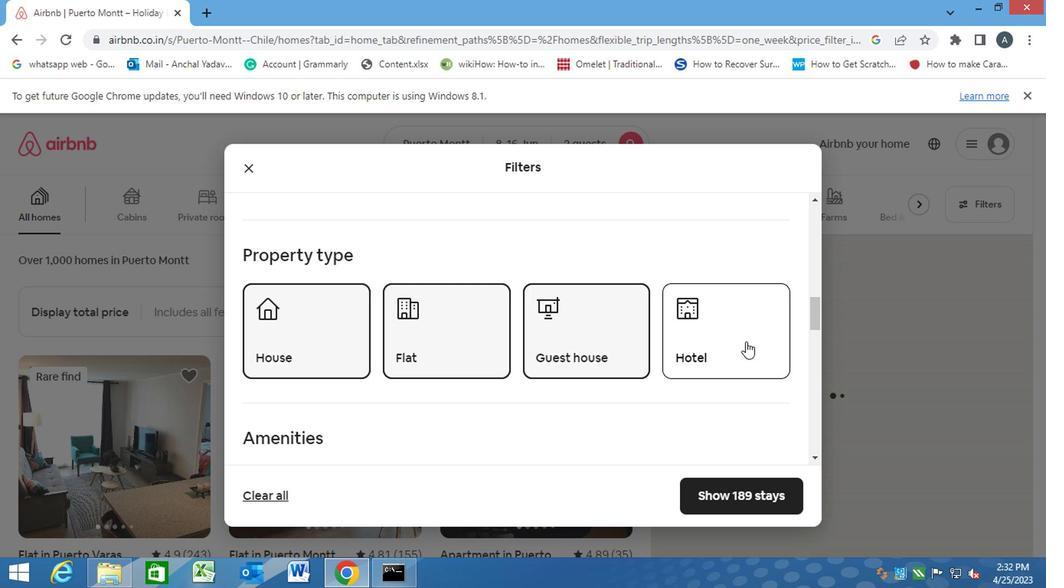 
Action: Mouse moved to (404, 444)
Screenshot: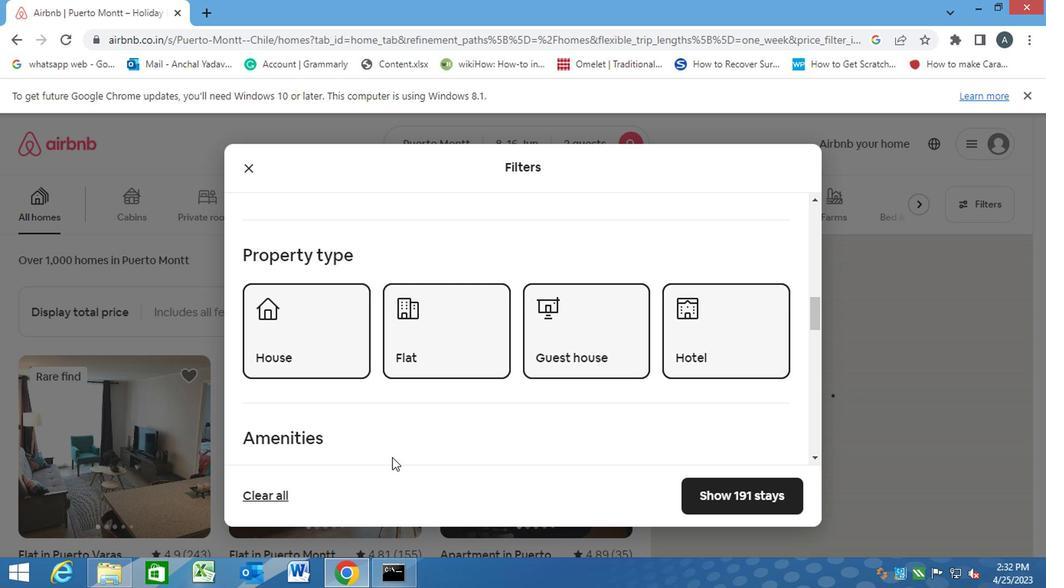 
Action: Mouse scrolled (404, 444) with delta (0, 0)
Screenshot: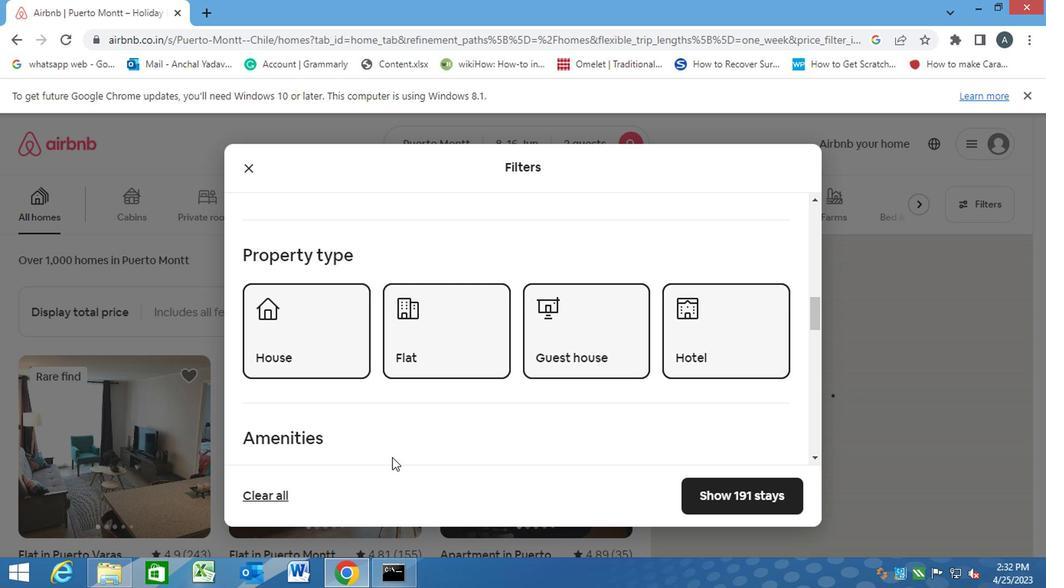 
Action: Mouse moved to (407, 443)
Screenshot: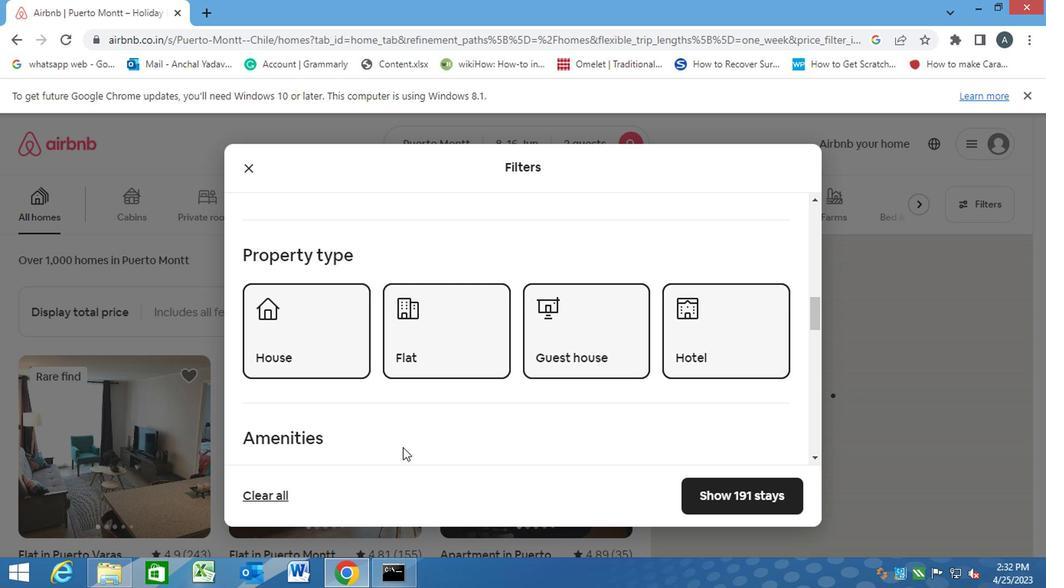 
Action: Mouse scrolled (407, 442) with delta (0, 0)
Screenshot: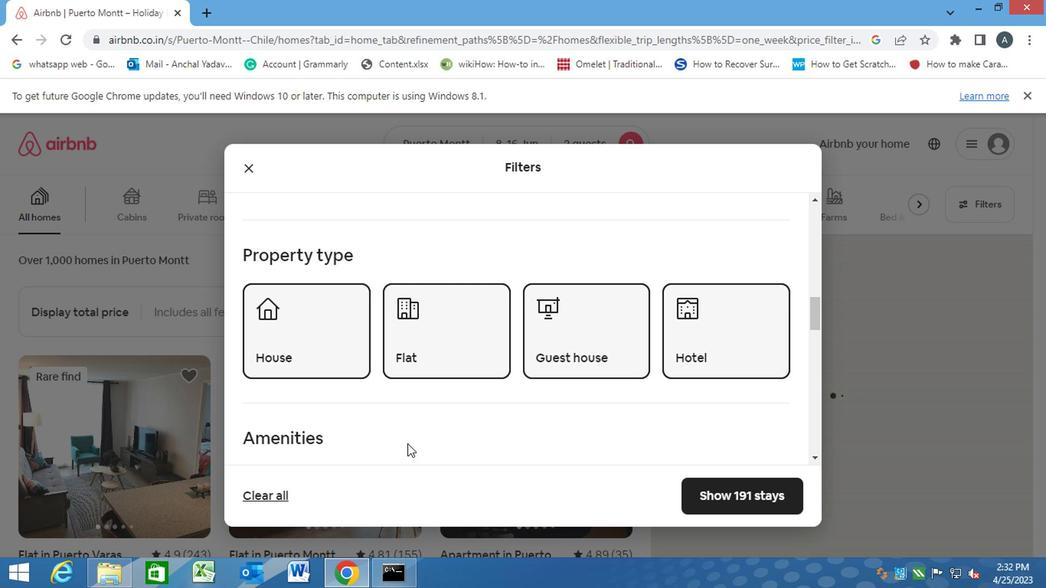 
Action: Mouse moved to (255, 393)
Screenshot: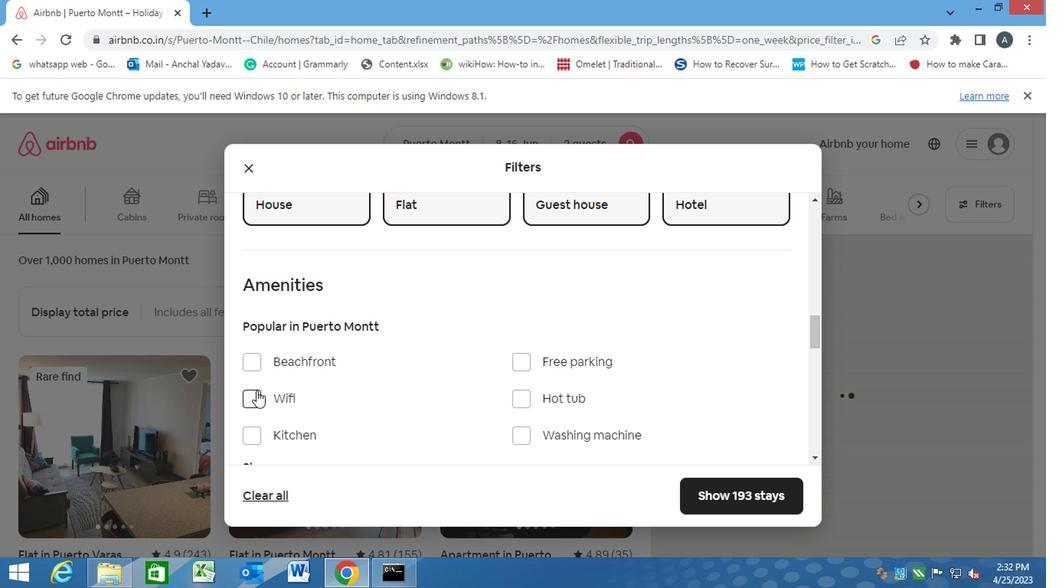 
Action: Mouse pressed left at (255, 393)
Screenshot: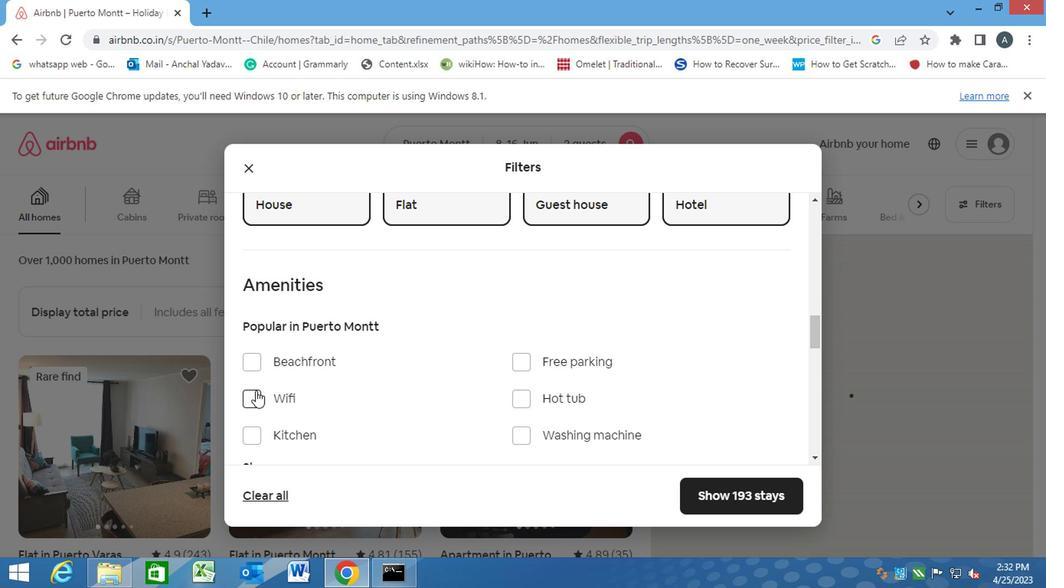 
Action: Mouse moved to (387, 393)
Screenshot: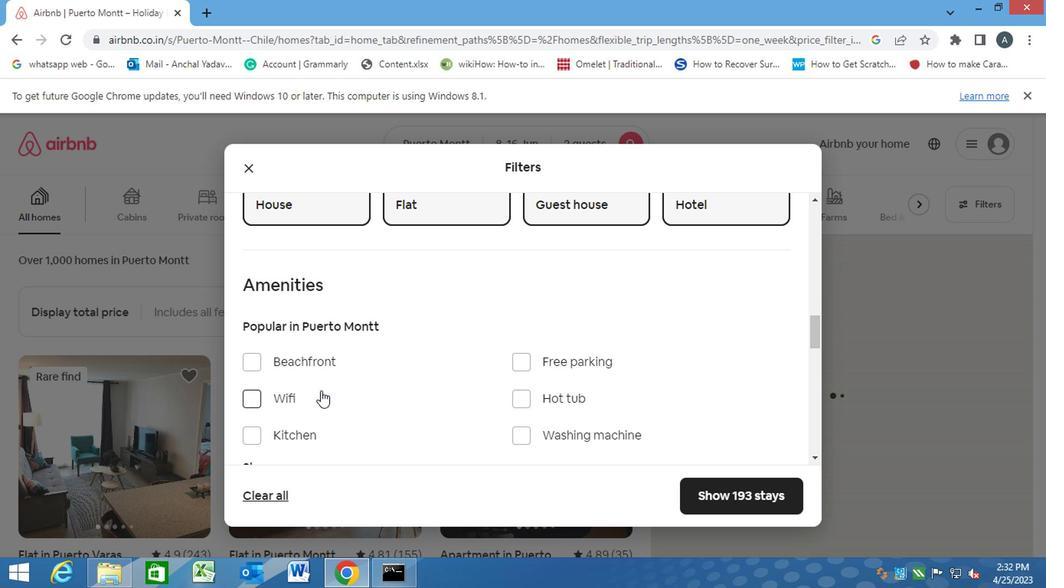 
Action: Mouse scrolled (387, 391) with delta (0, -1)
Screenshot: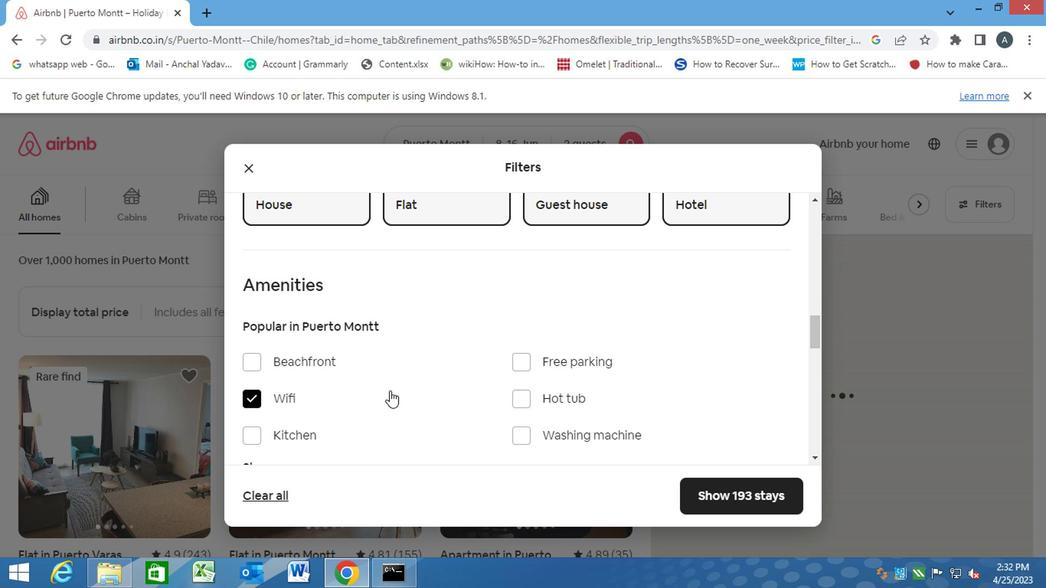 
Action: Mouse scrolled (387, 391) with delta (0, -1)
Screenshot: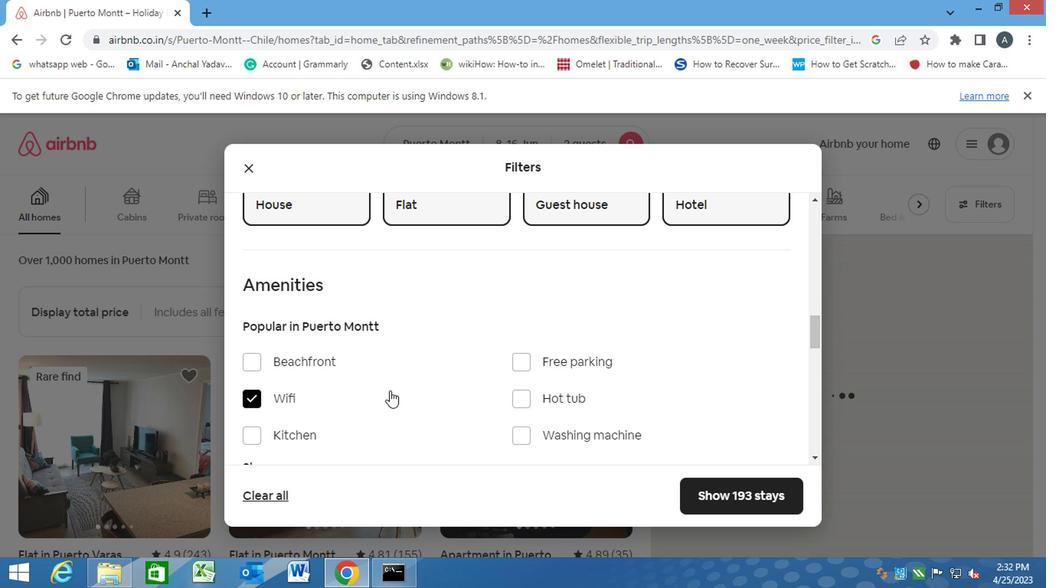 
Action: Mouse scrolled (387, 391) with delta (0, -1)
Screenshot: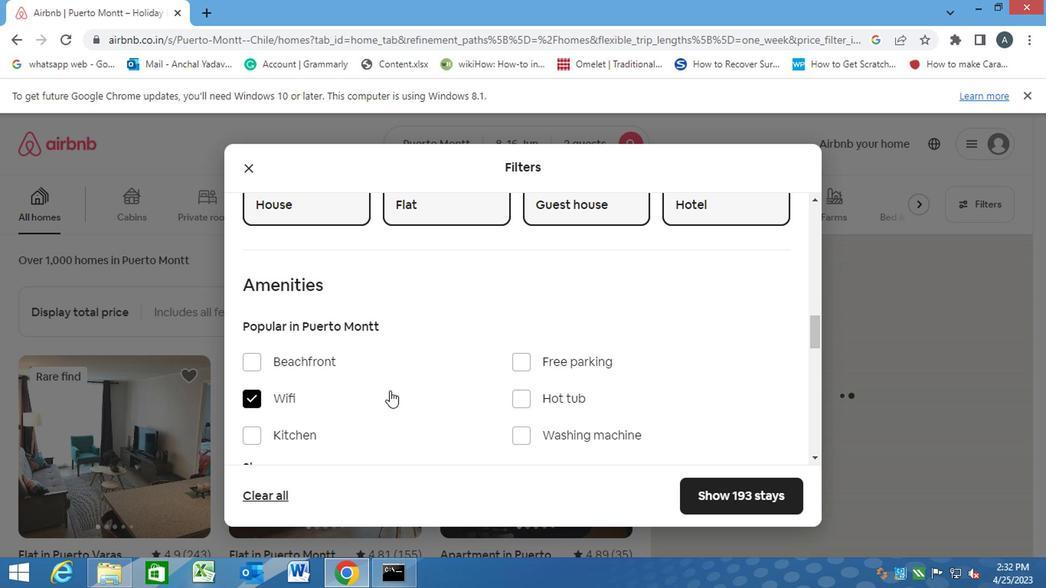 
Action: Mouse moved to (423, 378)
Screenshot: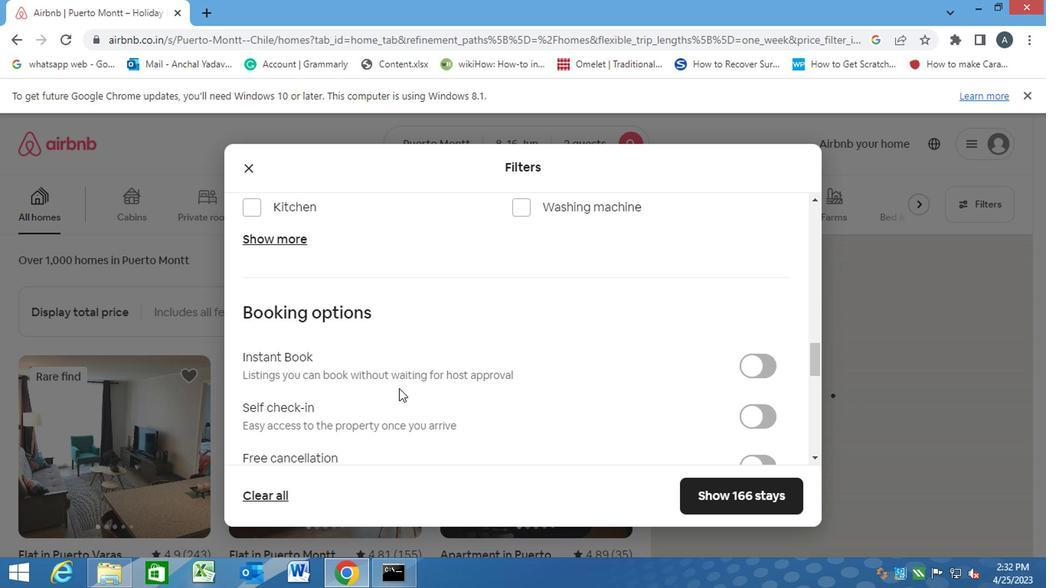 
Action: Mouse scrolled (423, 377) with delta (0, 0)
Screenshot: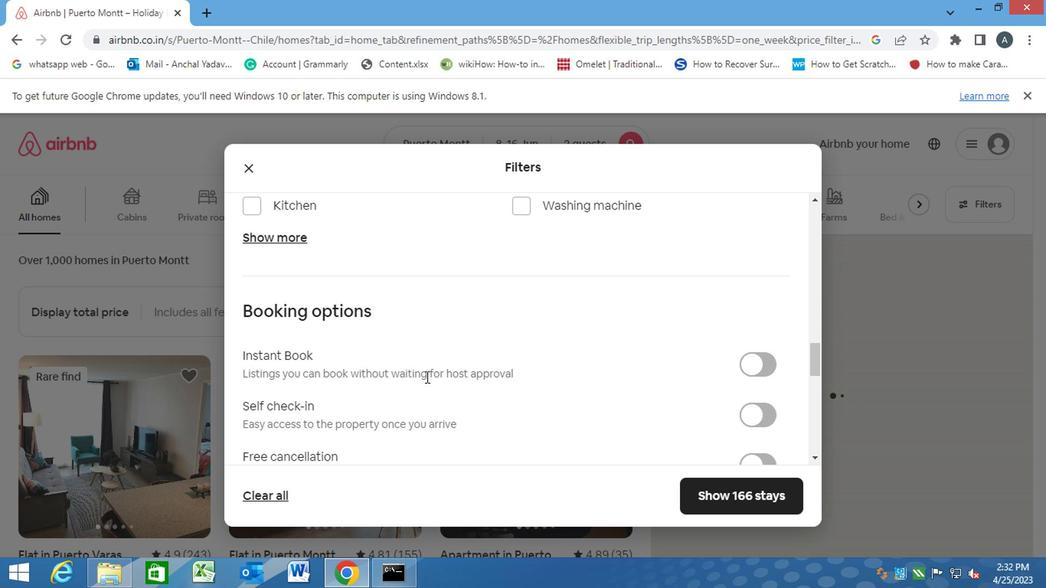 
Action: Mouse scrolled (423, 377) with delta (0, 0)
Screenshot: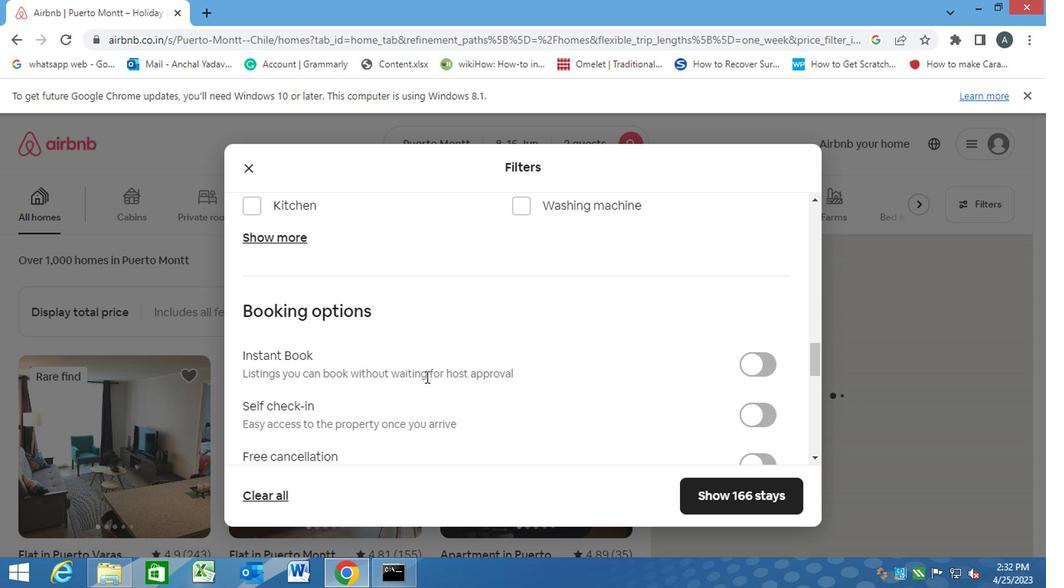 
Action: Mouse moved to (741, 262)
Screenshot: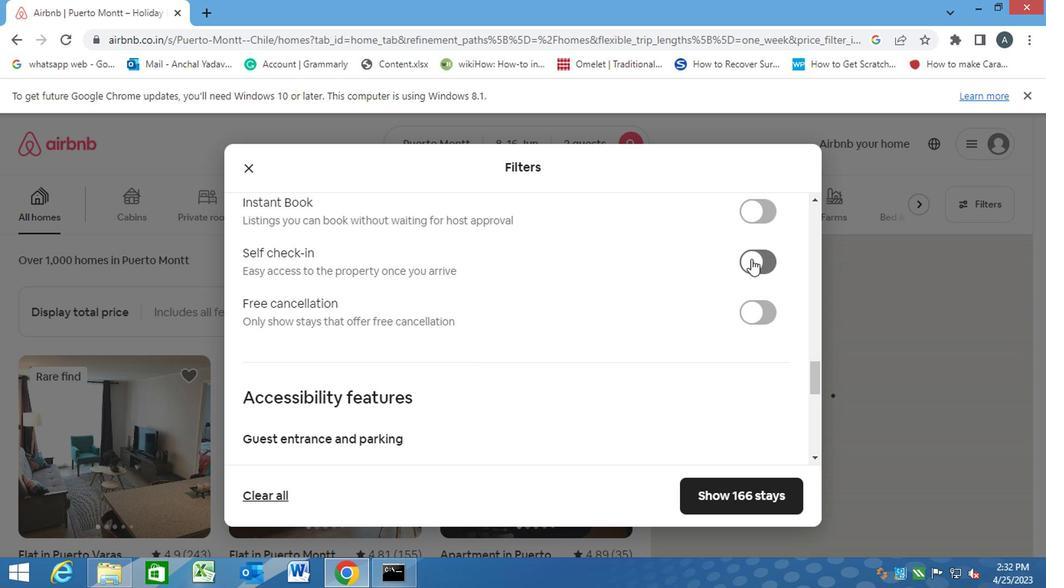 
Action: Mouse pressed left at (741, 262)
Screenshot: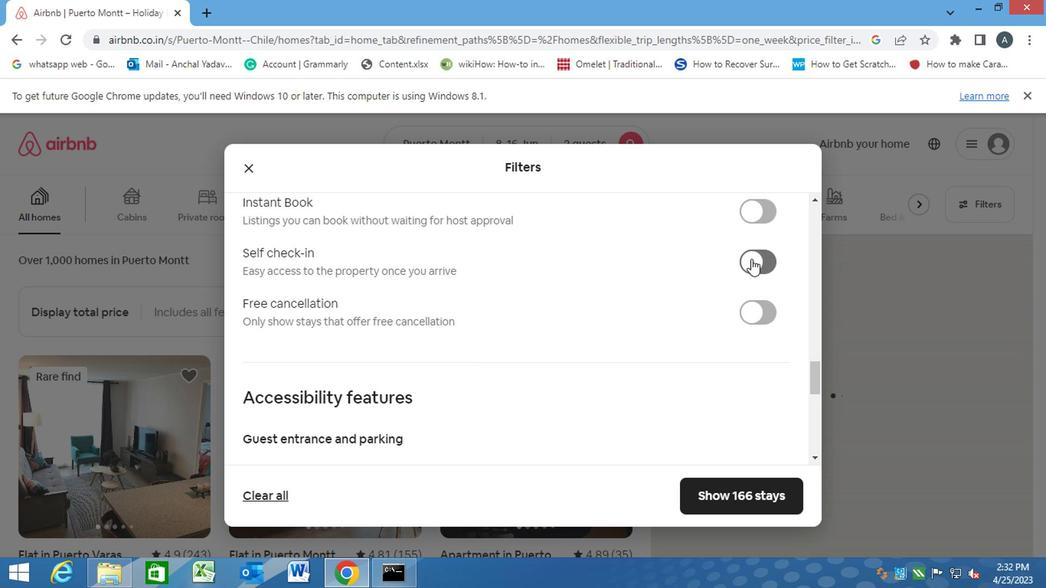 
Action: Mouse moved to (529, 298)
Screenshot: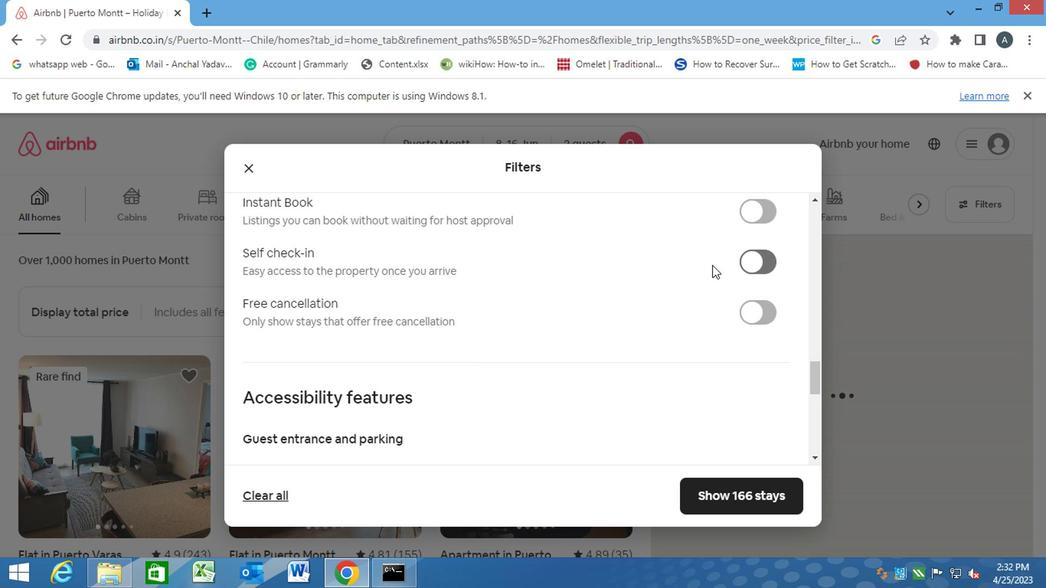 
Action: Mouse scrolled (529, 297) with delta (0, -1)
Screenshot: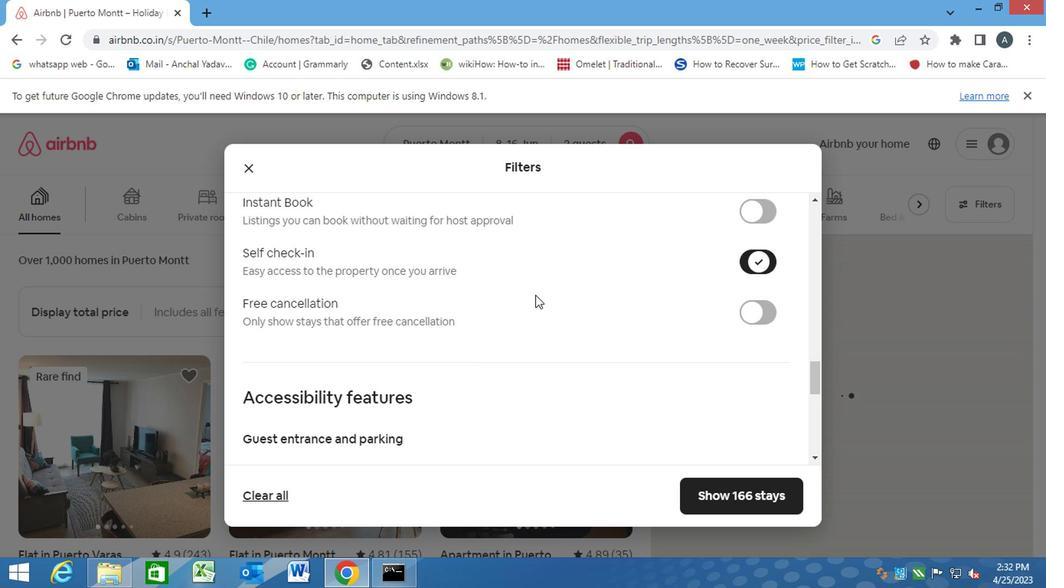 
Action: Mouse scrolled (529, 297) with delta (0, -1)
Screenshot: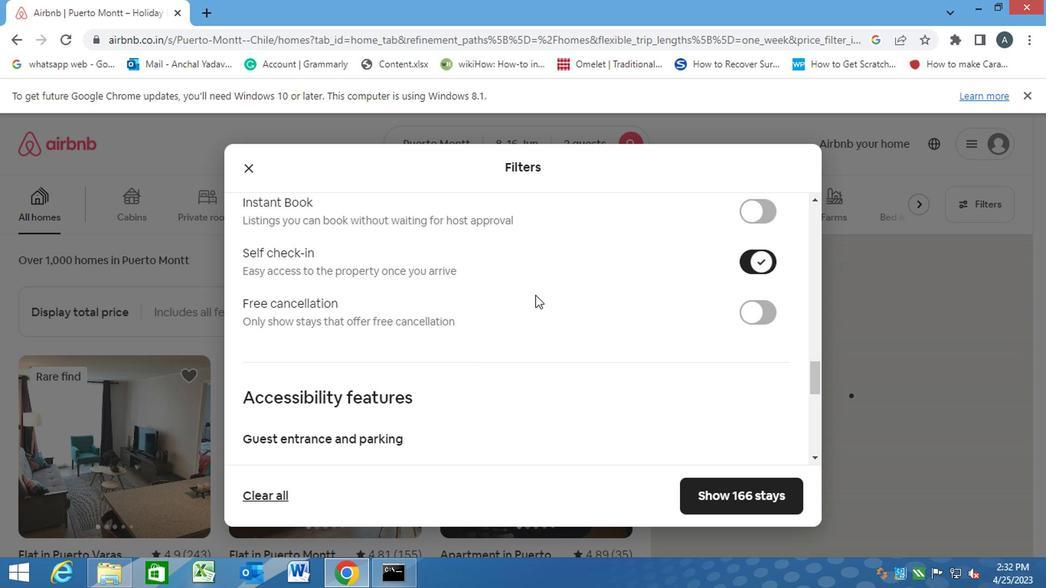 
Action: Mouse scrolled (529, 297) with delta (0, -1)
Screenshot: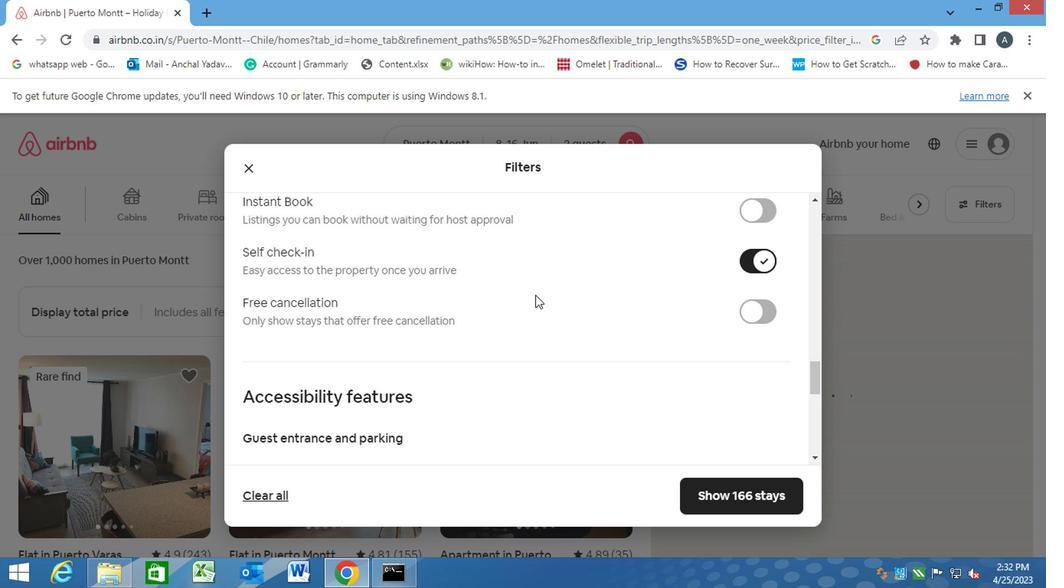 
Action: Mouse scrolled (529, 297) with delta (0, -1)
Screenshot: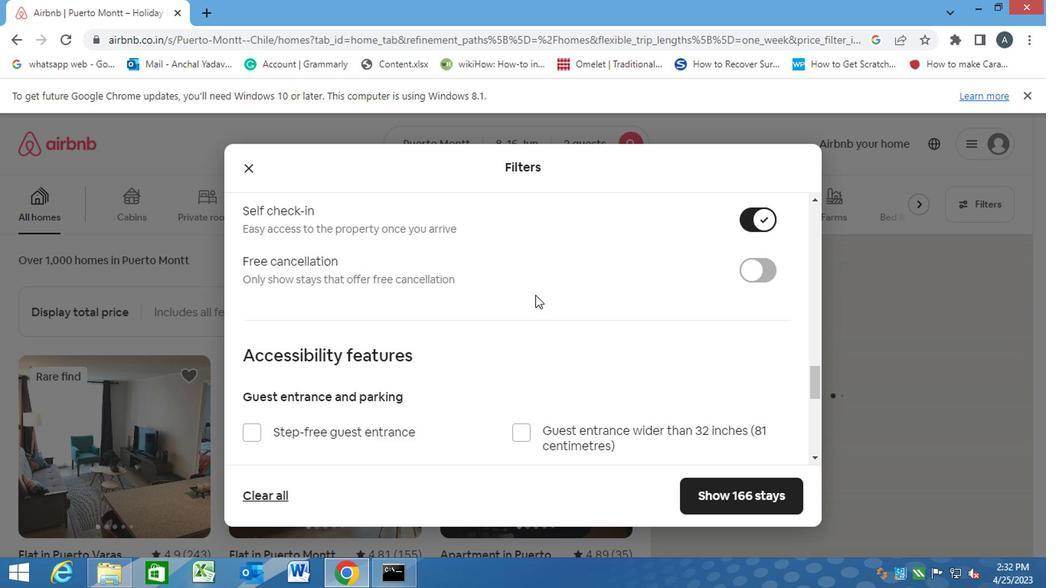 
Action: Mouse scrolled (529, 297) with delta (0, -1)
Screenshot: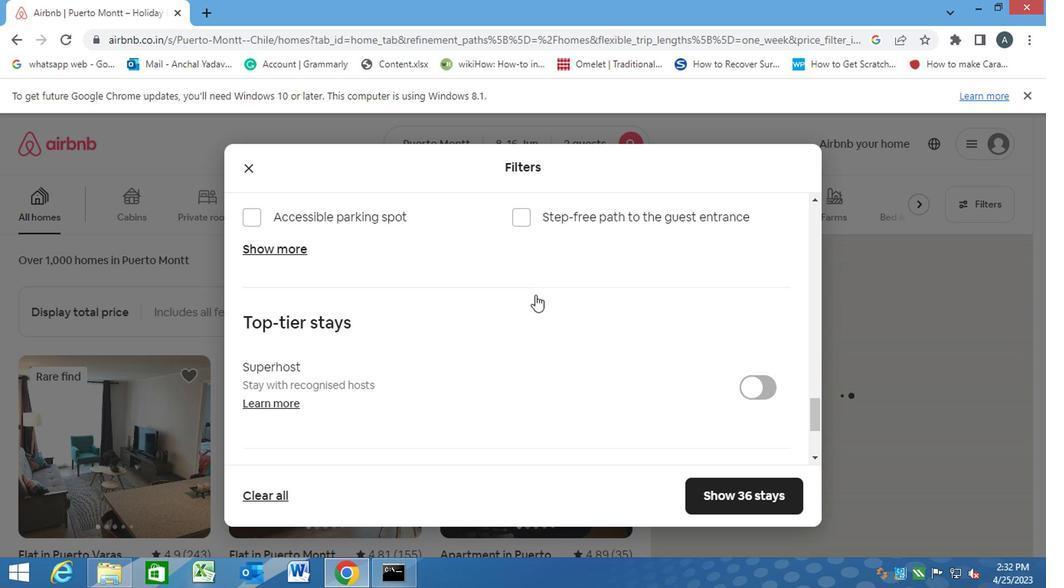 
Action: Mouse scrolled (529, 297) with delta (0, -1)
Screenshot: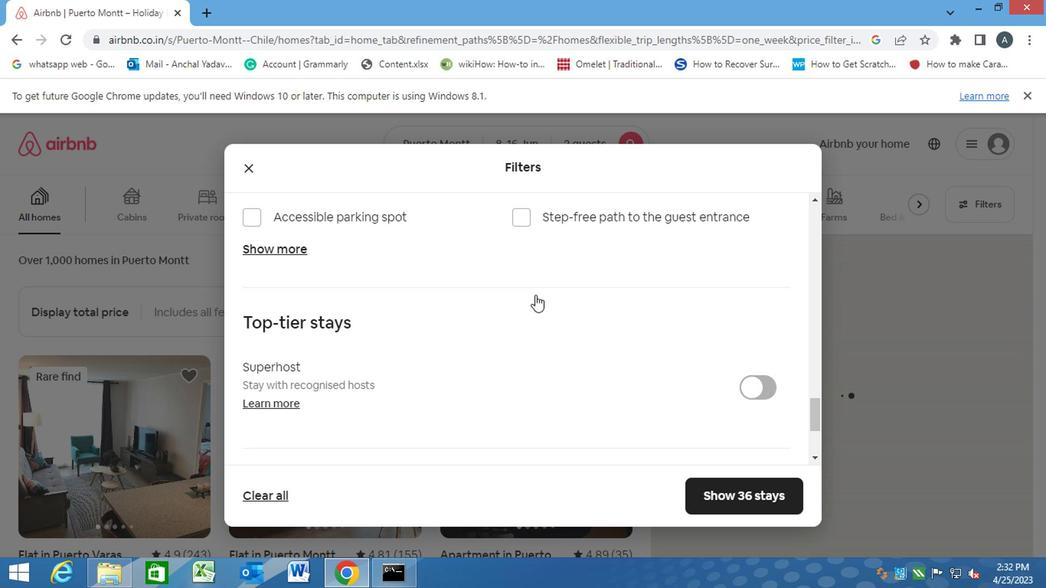 
Action: Mouse scrolled (529, 297) with delta (0, -1)
Screenshot: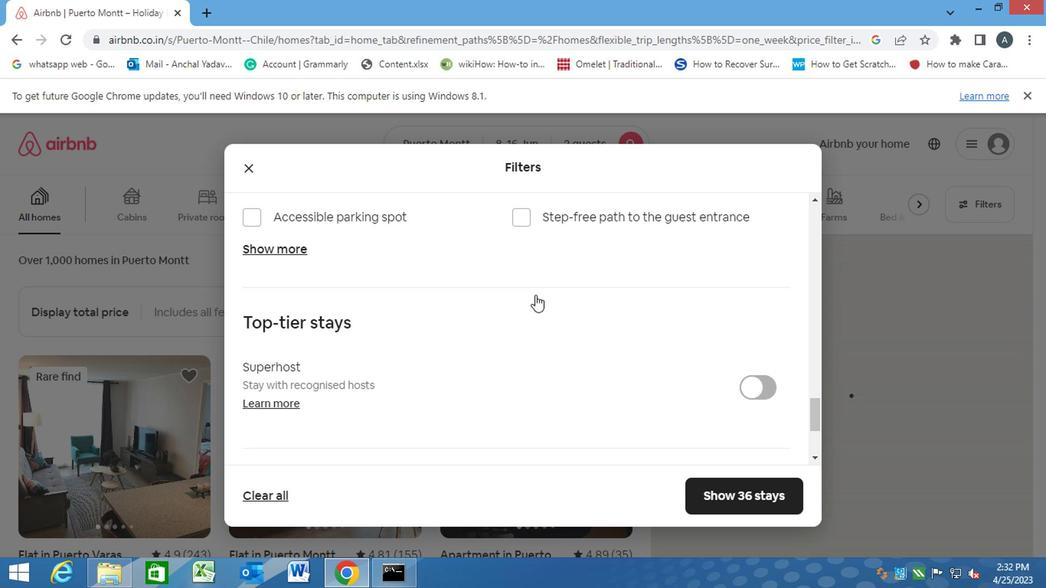 
Action: Mouse scrolled (529, 297) with delta (0, -1)
Screenshot: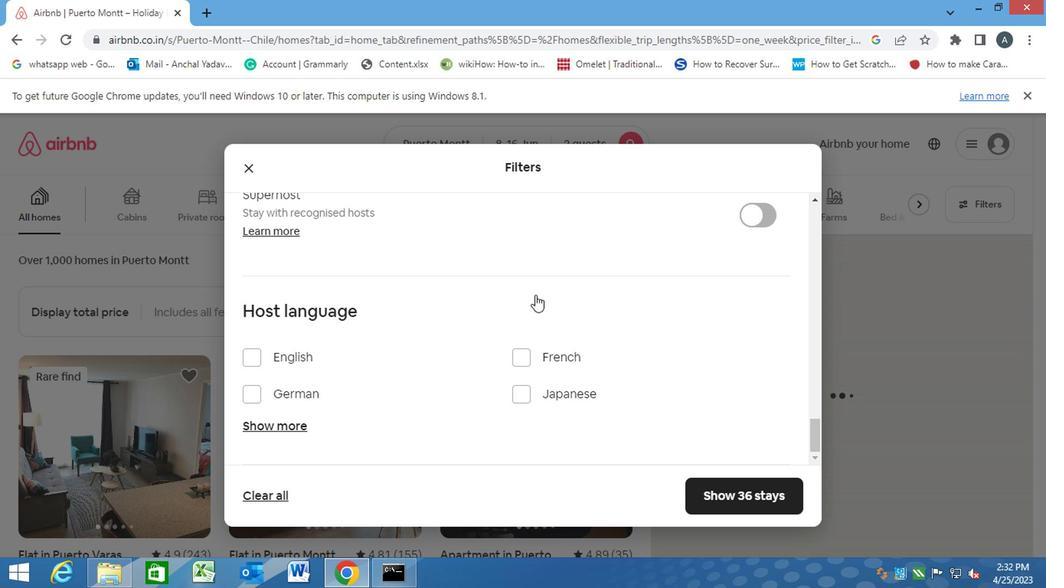 
Action: Mouse moved to (250, 356)
Screenshot: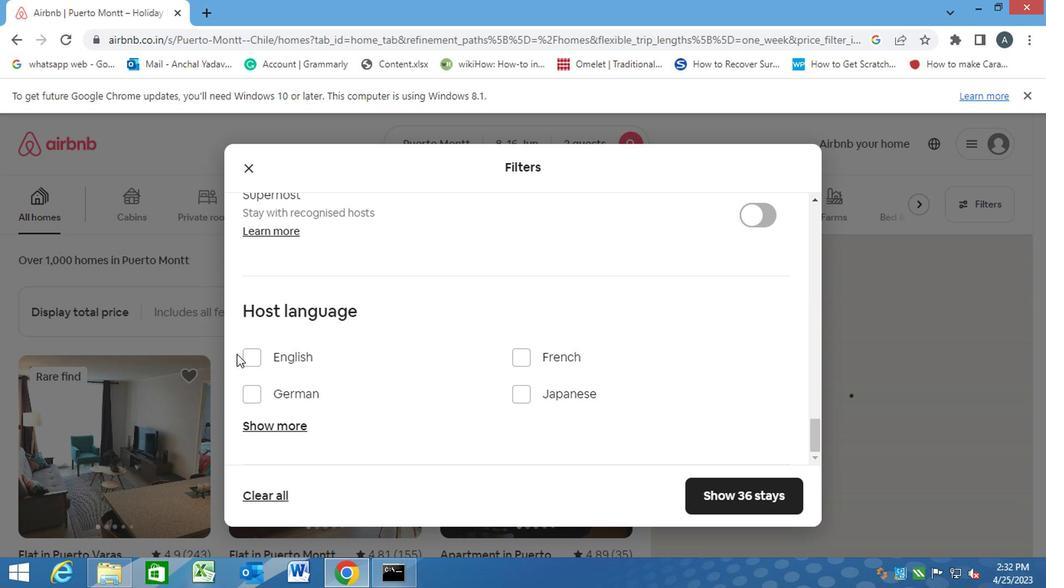 
Action: Mouse pressed left at (250, 356)
Screenshot: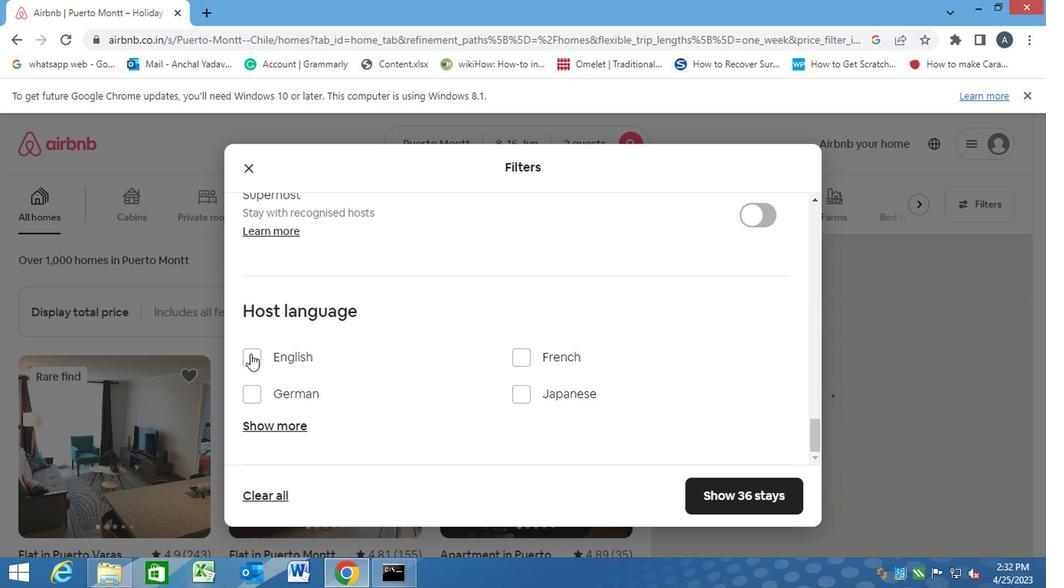 
Action: Mouse moved to (702, 491)
Screenshot: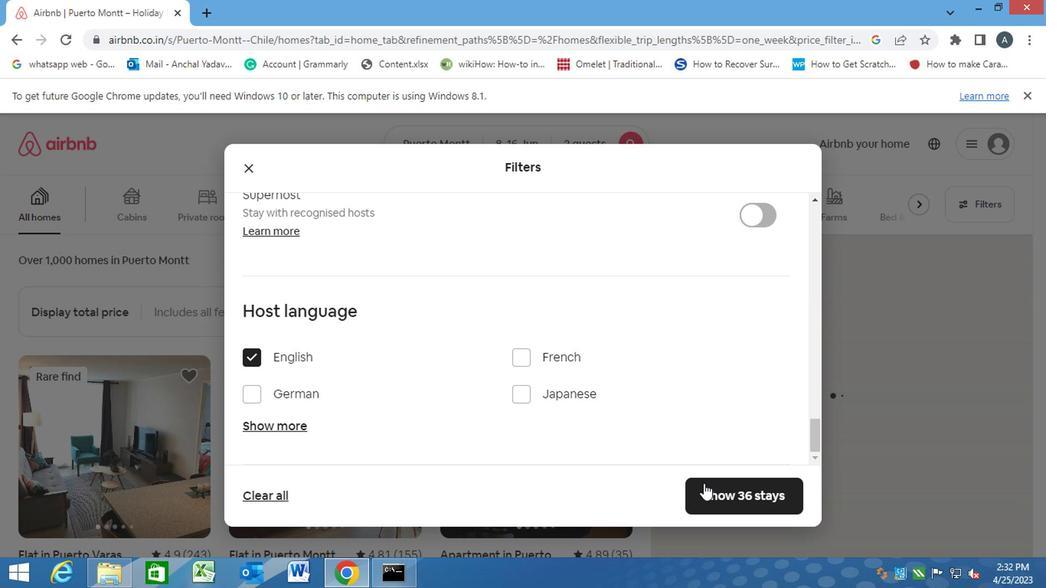 
Action: Mouse pressed left at (702, 491)
Screenshot: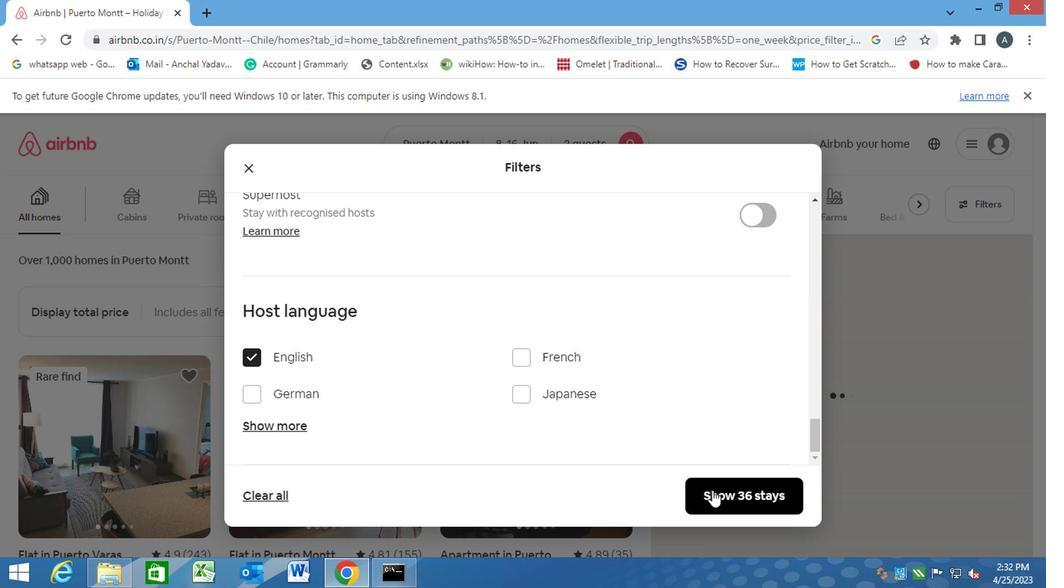 
